 Task: AssignMailaustrali7@gmail.com as Assignee of Child Issue ChildIssue0000000106 of Issue Issue0000000053 in Backlog  in Scrum Project Project0000000011 in Jira. AssignMailaustrali7@gmail.com as Assignee of Child Issue ChildIssue0000000107 of Issue Issue0000000054 in Backlog  in Scrum Project Project0000000011 in Jira. AssignMailaustrali7@gmail.com as Assignee of Child Issue ChildIssue0000000108 of Issue Issue0000000054 in Backlog  in Scrum Project Project0000000011 in Jira. AssignMailaustrali7@gmail.com as Assignee of Child Issue ChildIssue0000000109 of Issue Issue0000000055 in Backlog  in Scrum Project Project0000000011 in Jira. AssignMailaustrali7@gmail.com as Assignee of Child Issue ChildIssue0000000110 of Issue Issue0000000055 in Backlog  in Scrum Project Project0000000011 in Jira
Action: Mouse moved to (458, 564)
Screenshot: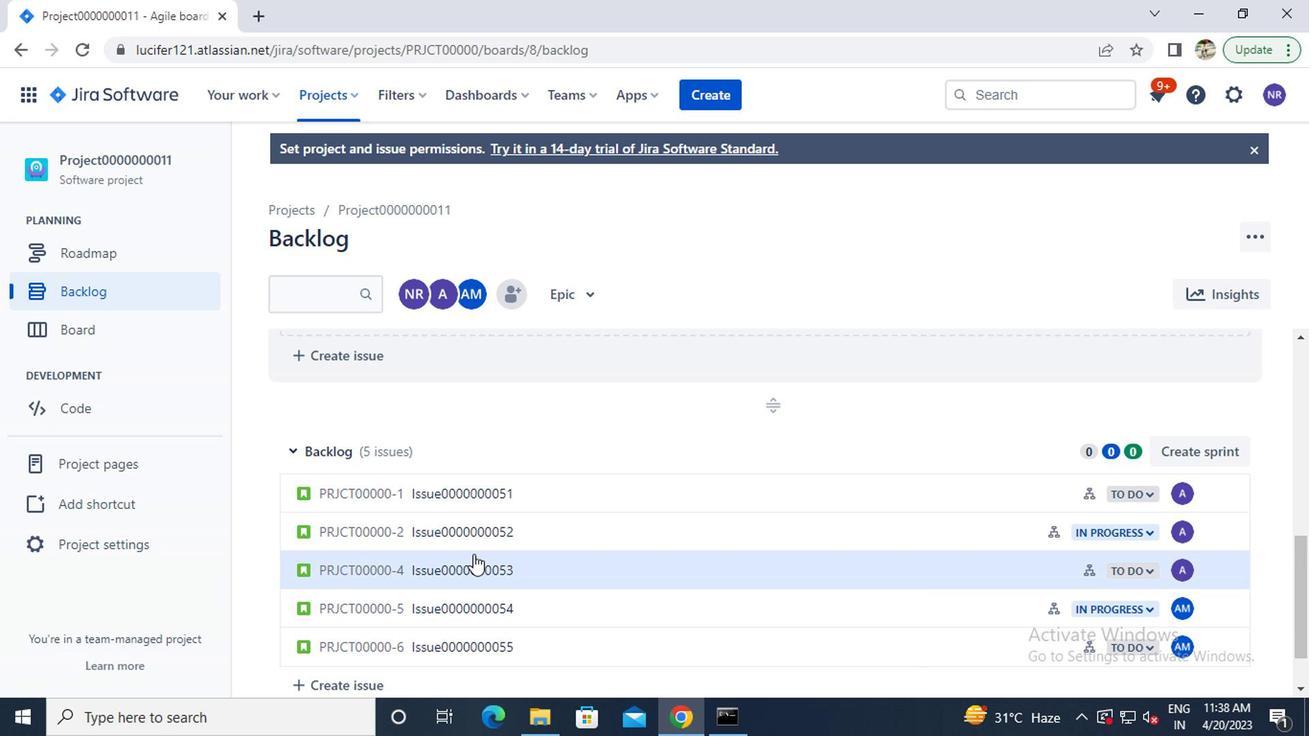 
Action: Mouse pressed left at (458, 564)
Screenshot: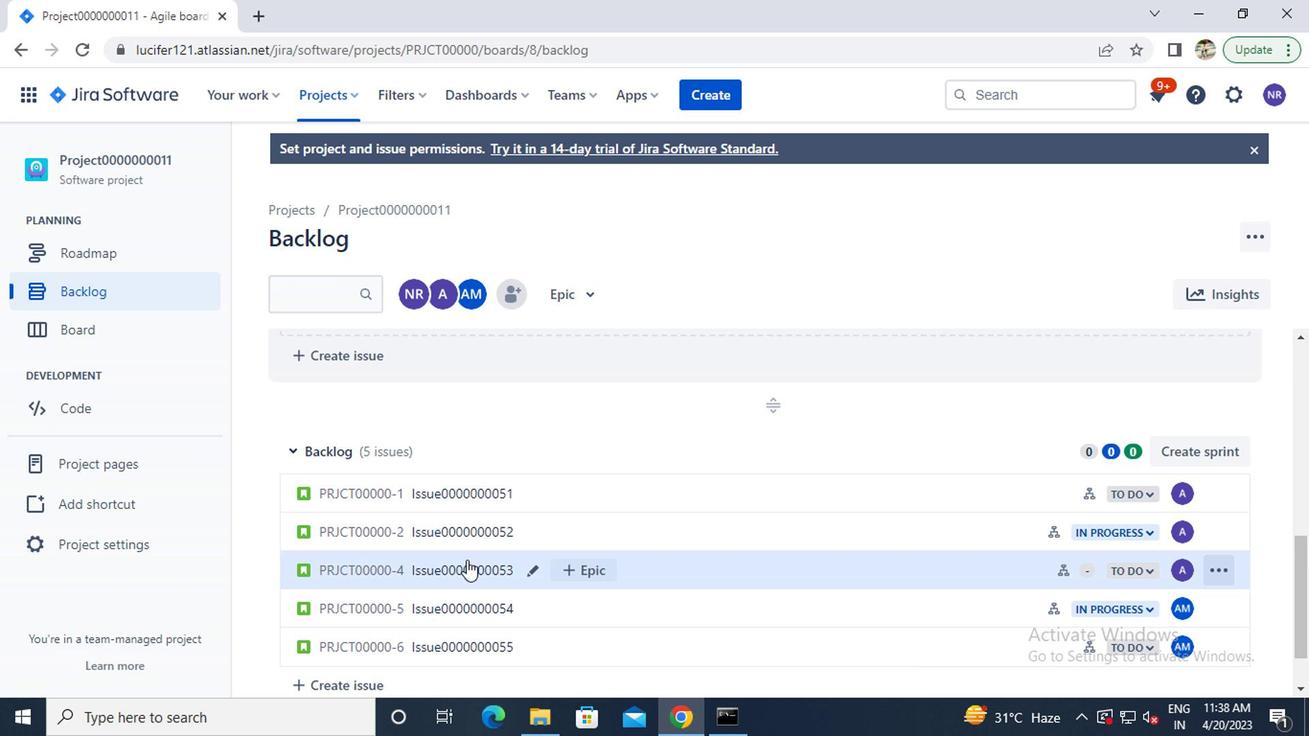 
Action: Mouse moved to (1050, 554)
Screenshot: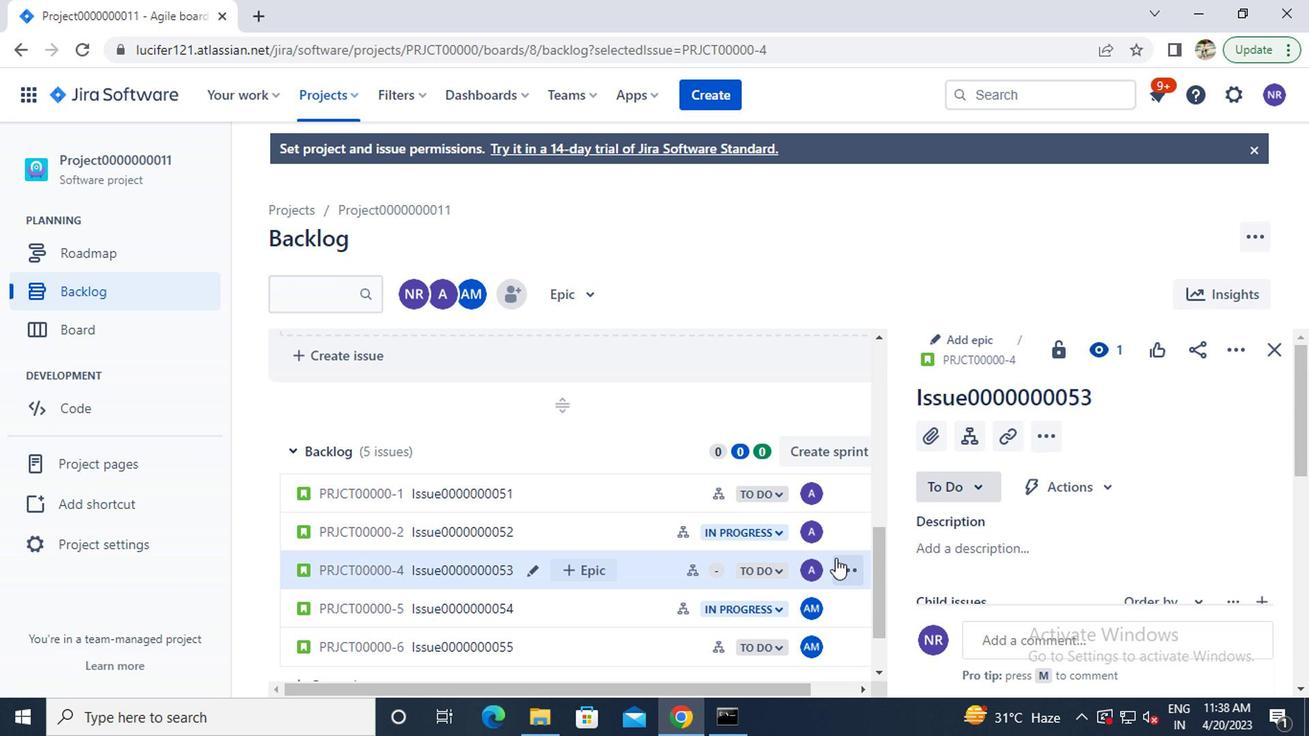 
Action: Mouse scrolled (1050, 553) with delta (0, 0)
Screenshot: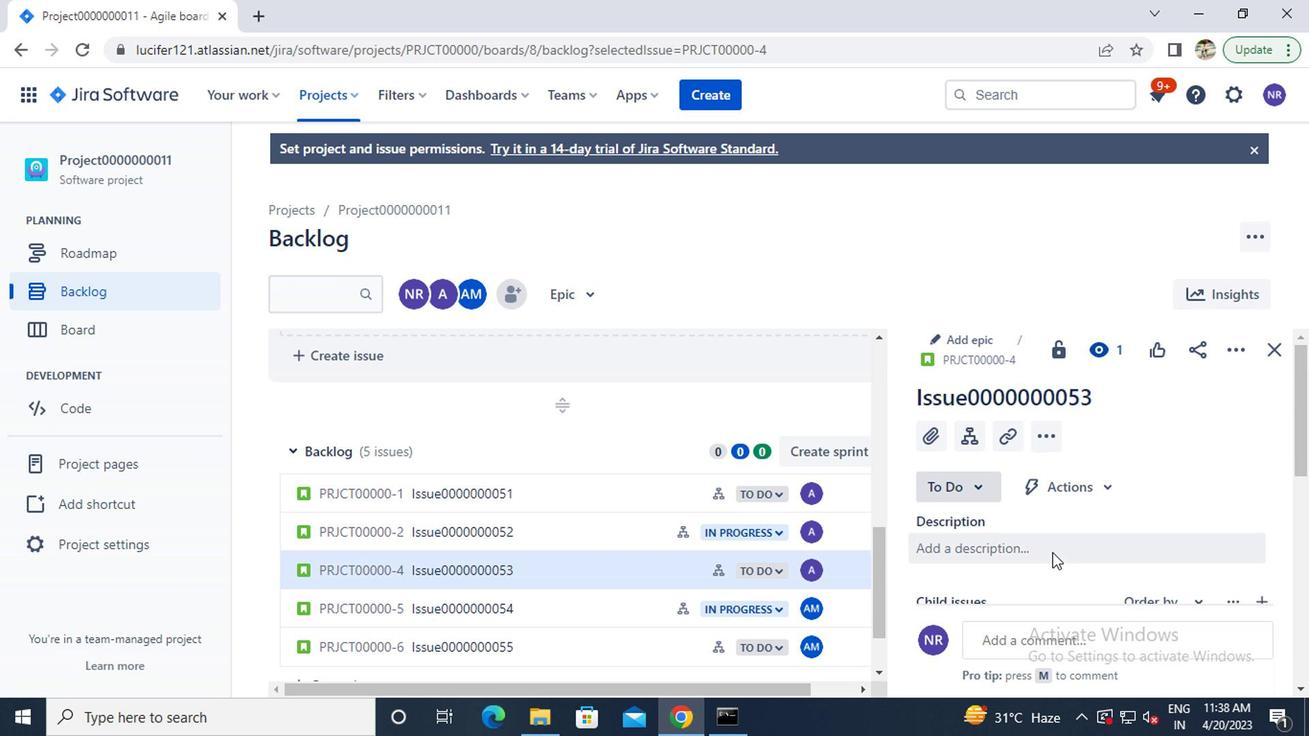 
Action: Mouse moved to (1086, 542)
Screenshot: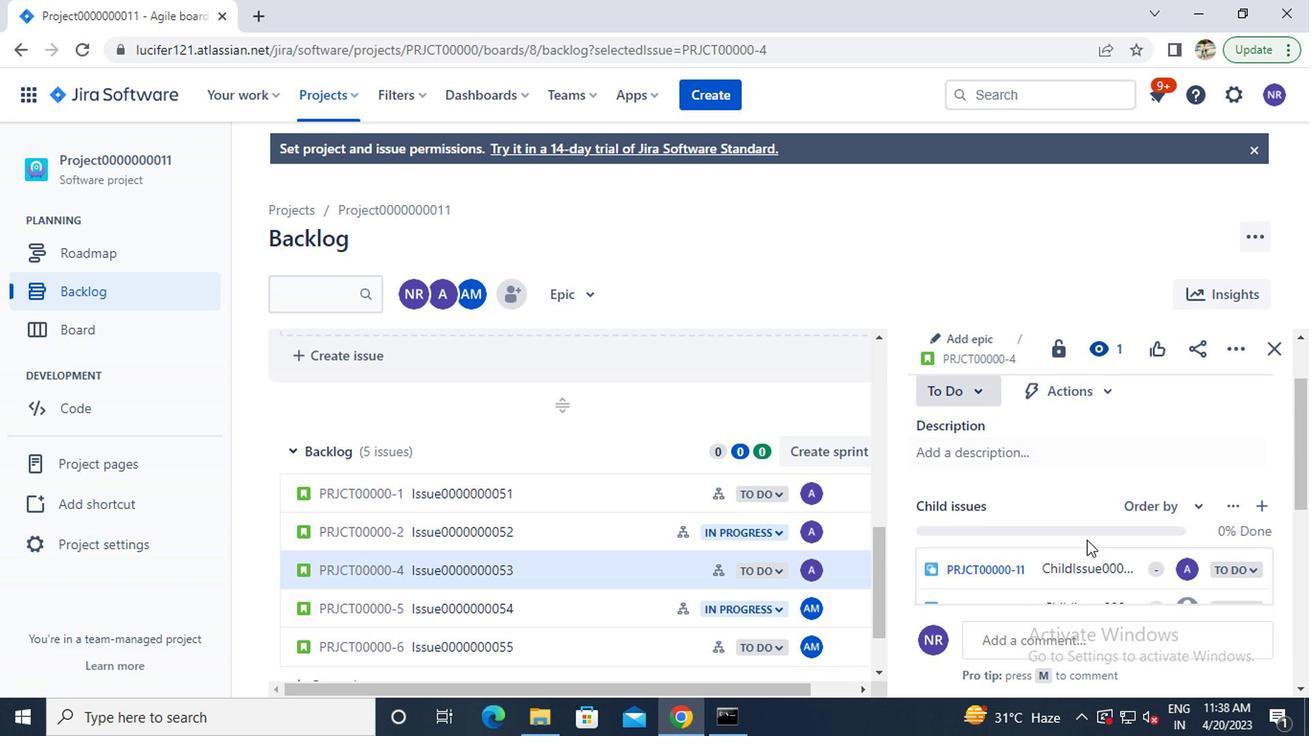 
Action: Mouse scrolled (1086, 541) with delta (0, 0)
Screenshot: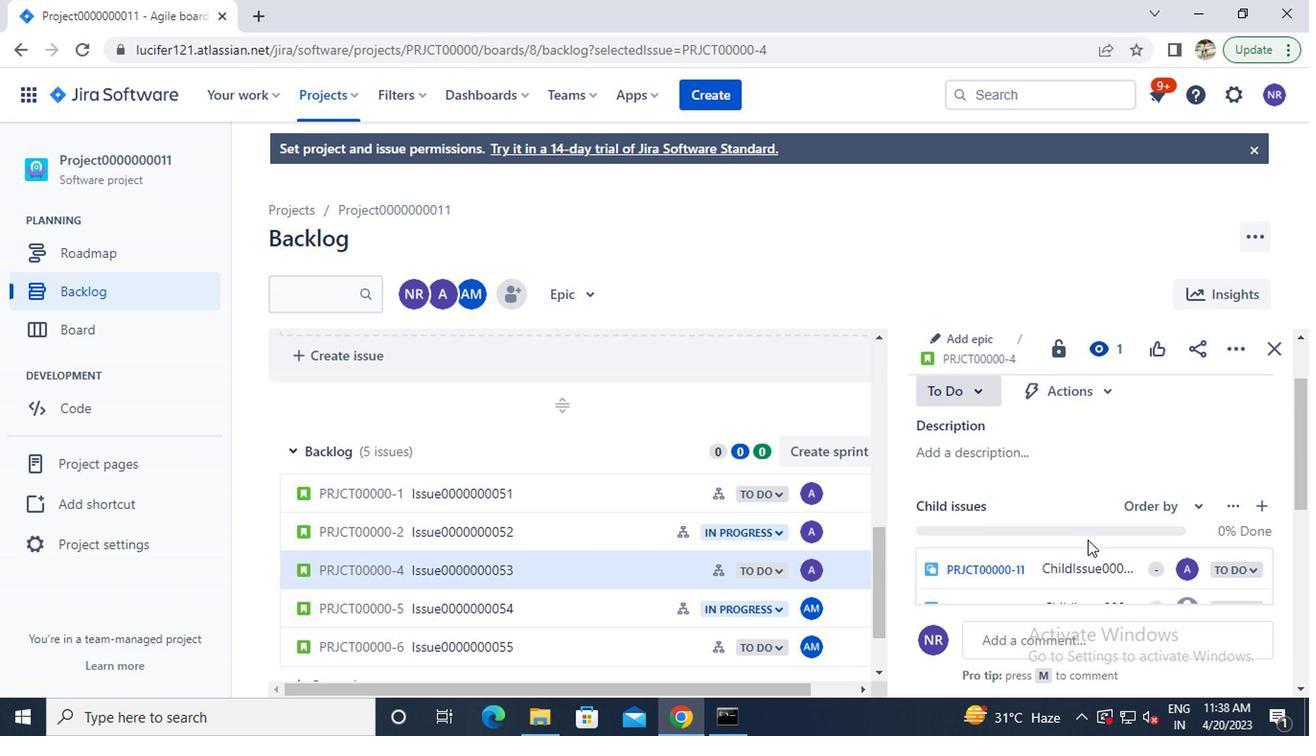 
Action: Mouse moved to (1180, 512)
Screenshot: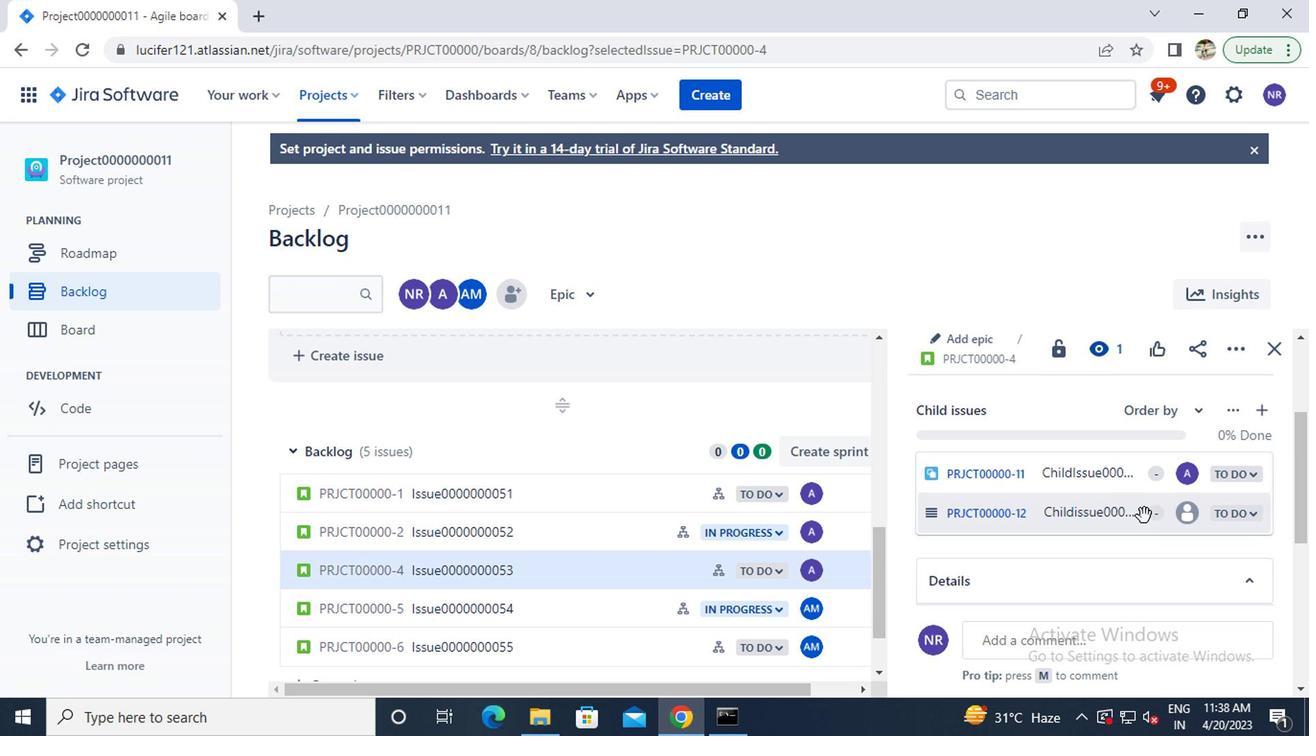 
Action: Mouse pressed left at (1180, 512)
Screenshot: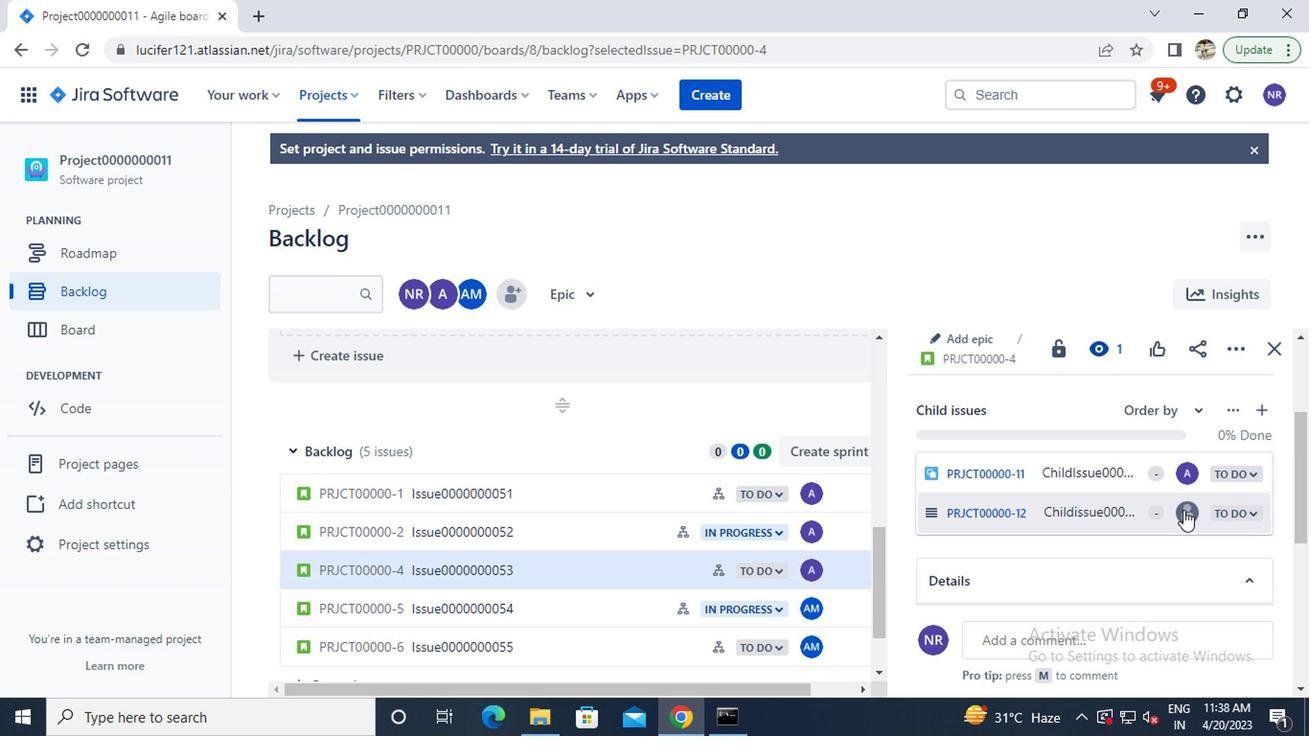 
Action: Key pressed ma
Screenshot: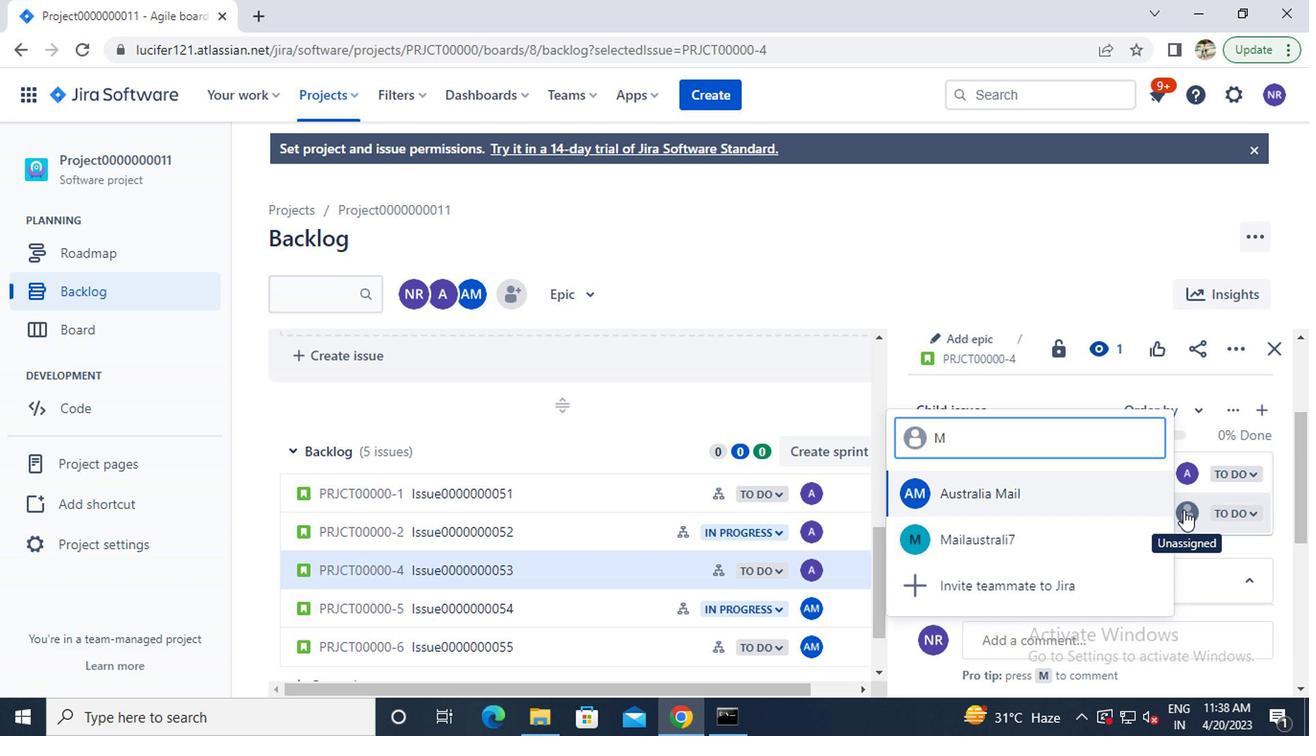 
Action: Mouse moved to (989, 500)
Screenshot: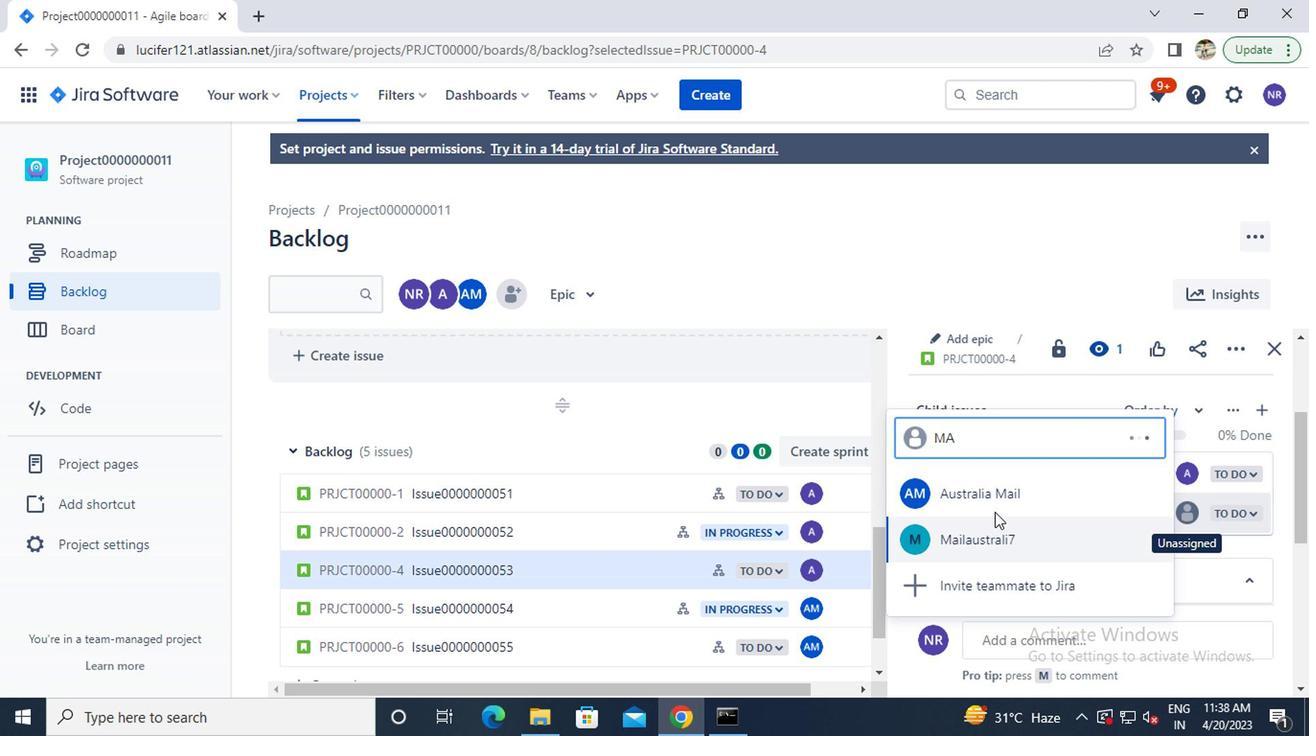 
Action: Mouse pressed left at (989, 500)
Screenshot: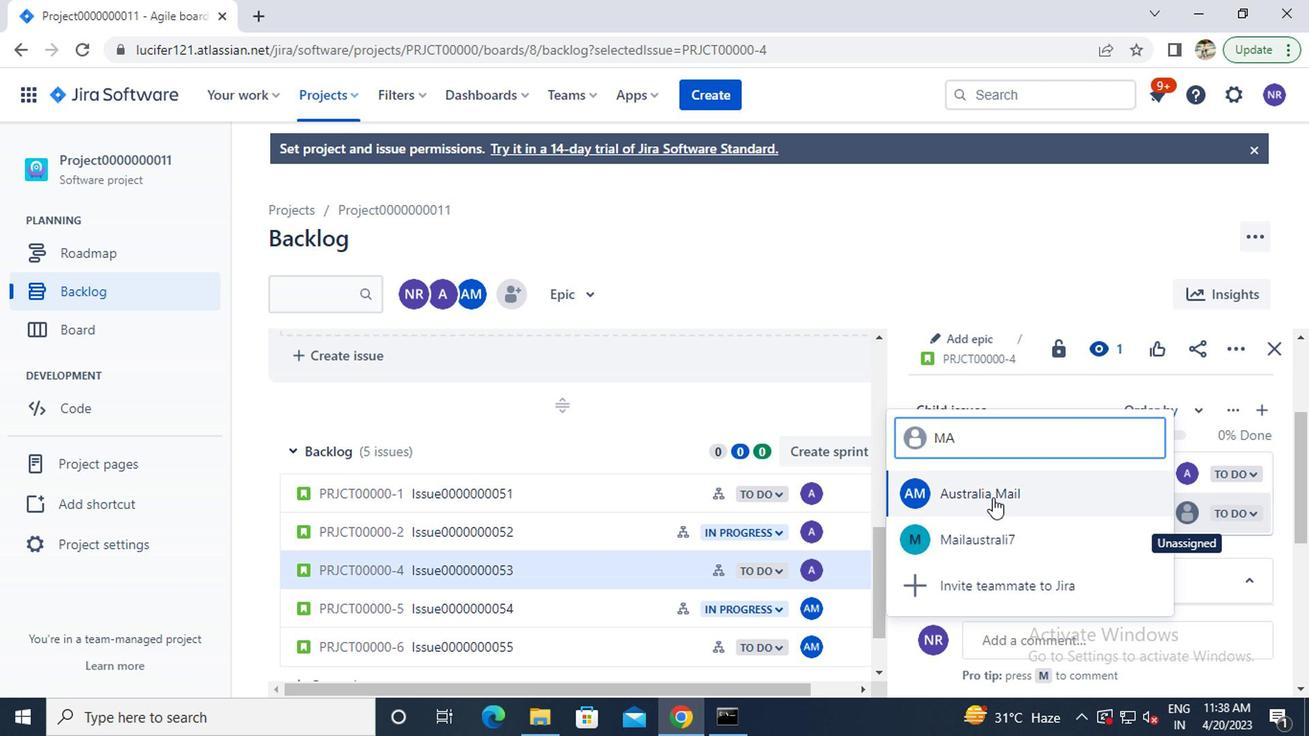 
Action: Mouse moved to (468, 600)
Screenshot: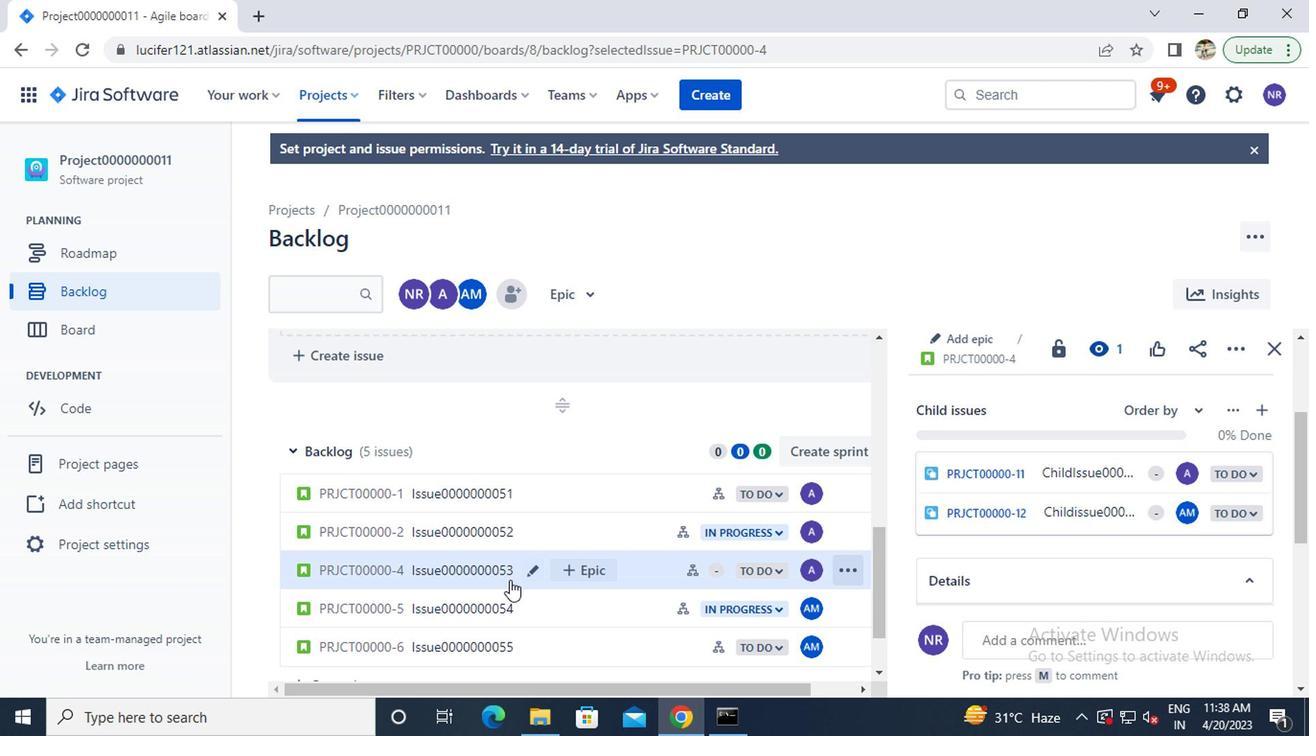 
Action: Mouse pressed left at (468, 600)
Screenshot: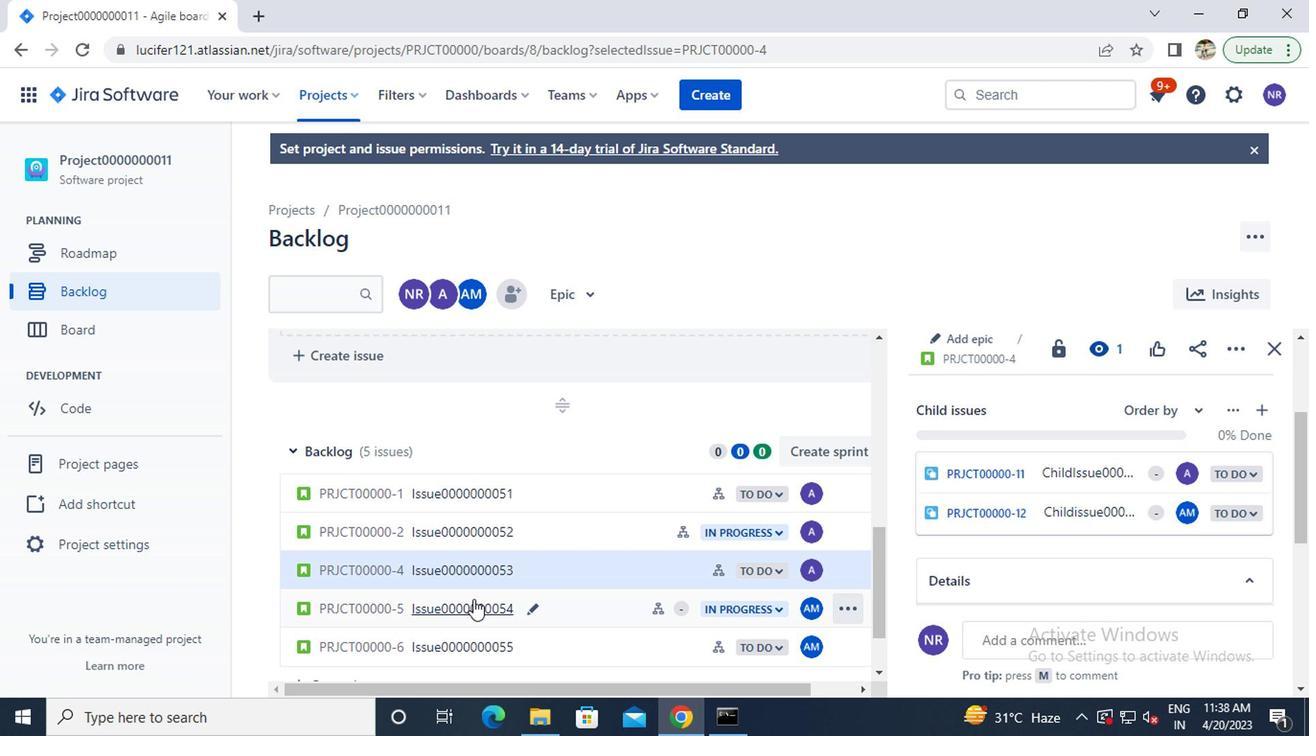 
Action: Mouse moved to (1067, 561)
Screenshot: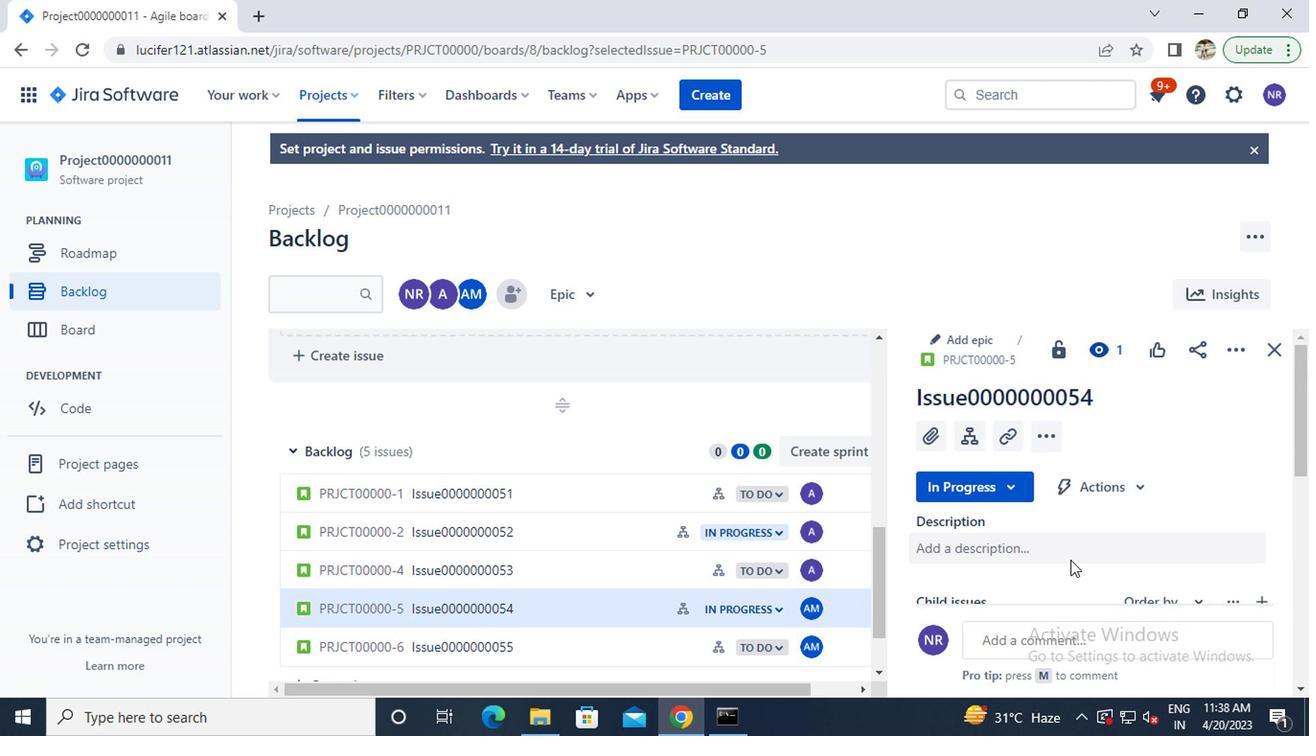 
Action: Mouse scrolled (1067, 561) with delta (0, 0)
Screenshot: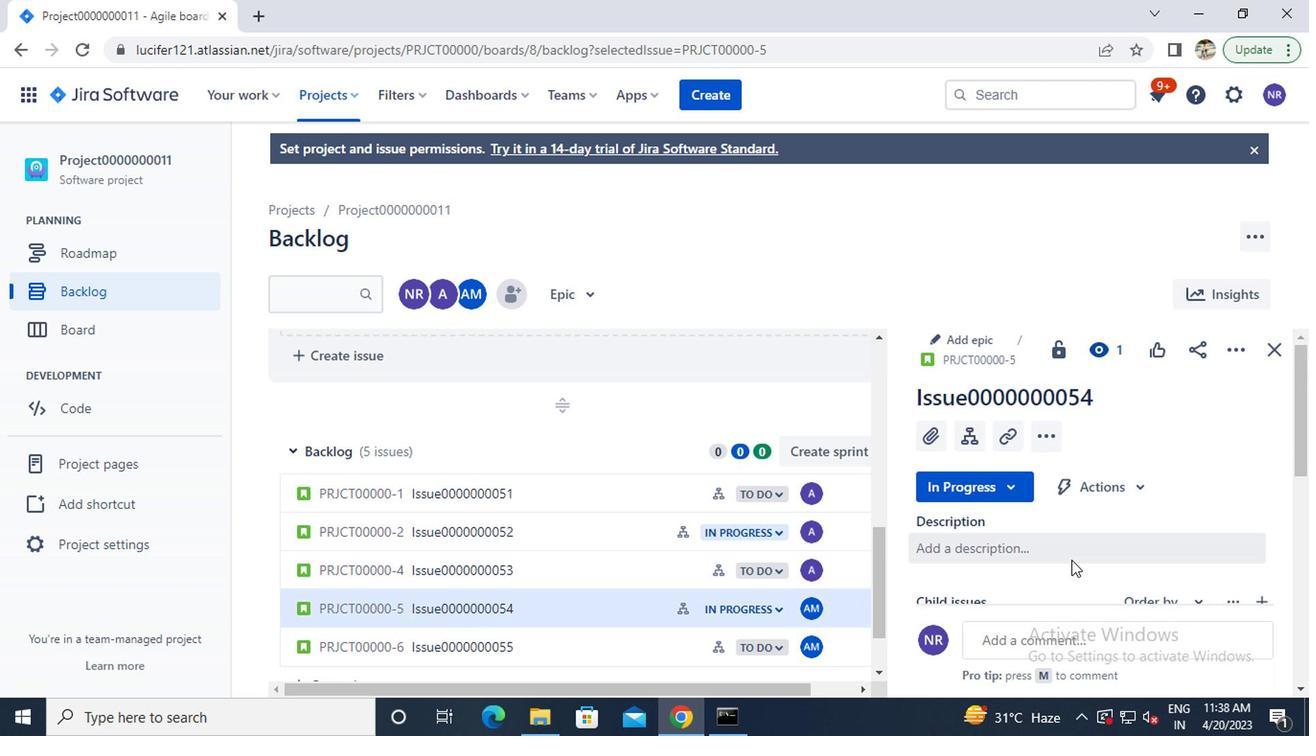 
Action: Mouse moved to (1067, 561)
Screenshot: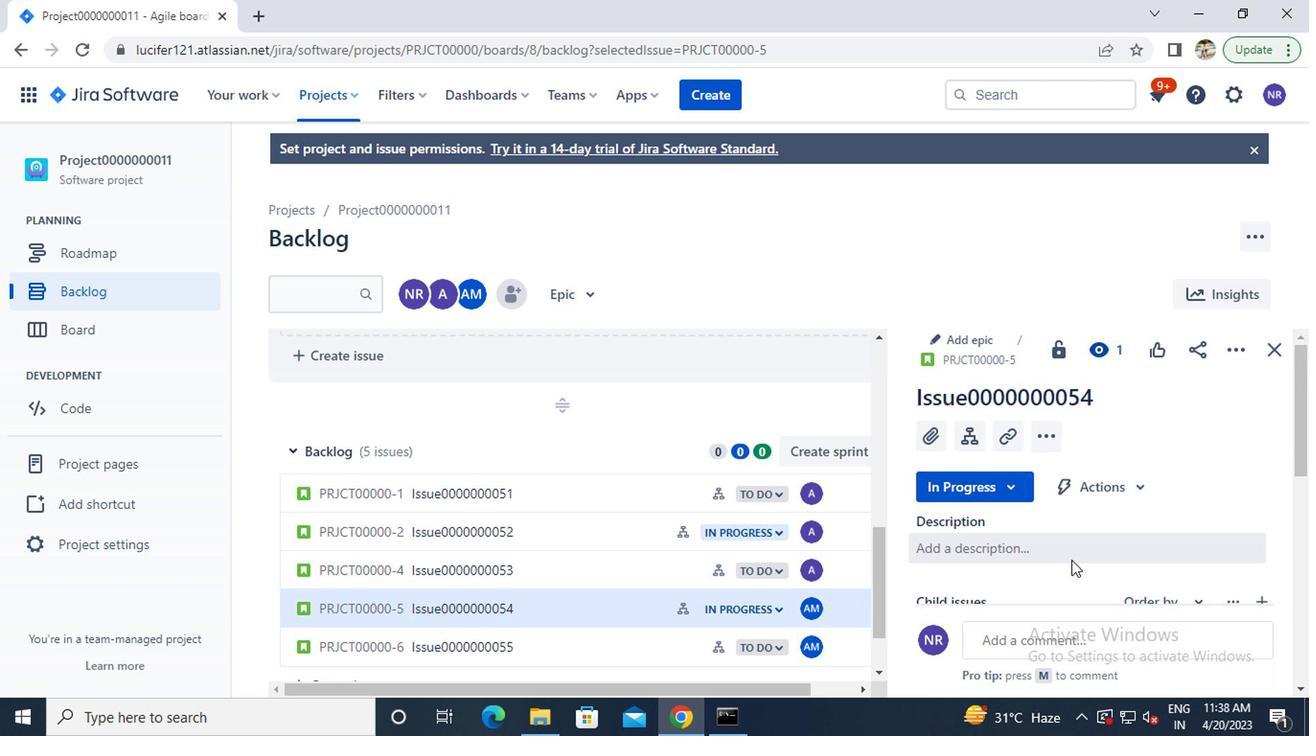 
Action: Mouse scrolled (1067, 561) with delta (0, 0)
Screenshot: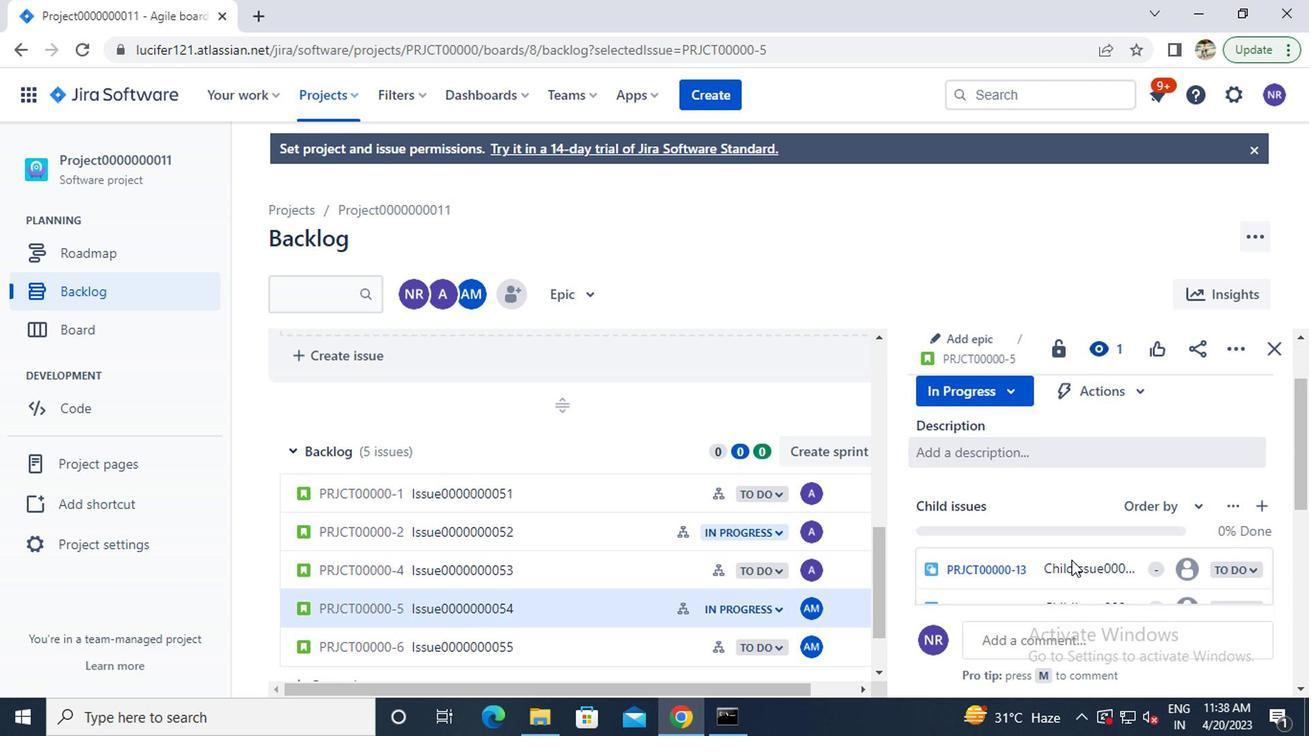 
Action: Mouse moved to (1189, 479)
Screenshot: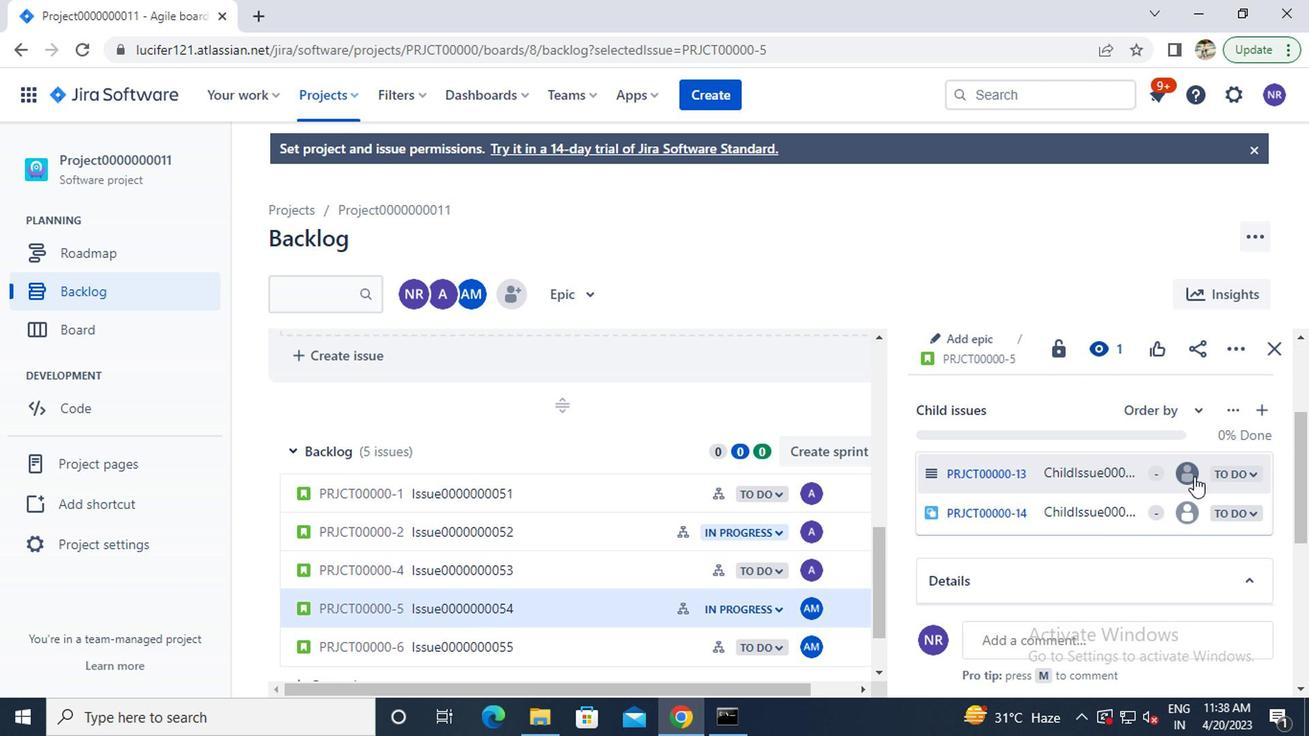 
Action: Mouse pressed left at (1189, 479)
Screenshot: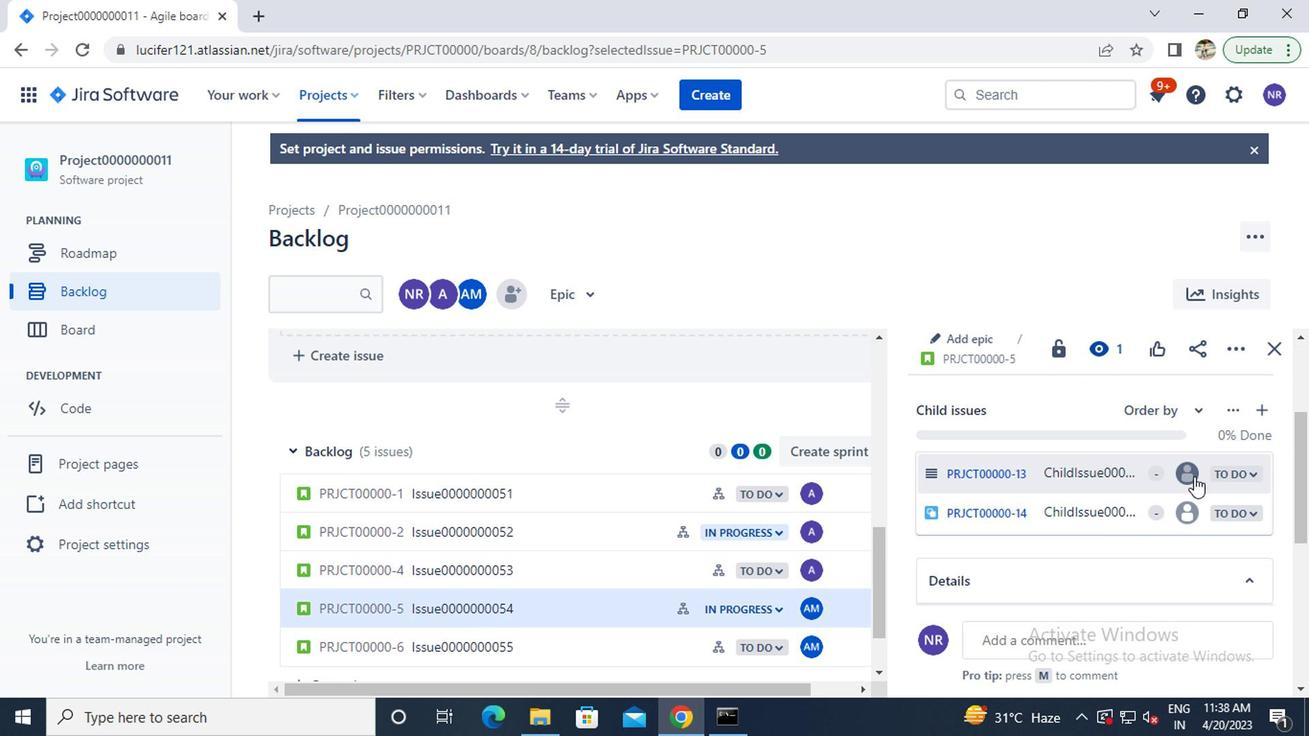 
Action: Mouse moved to (1019, 505)
Screenshot: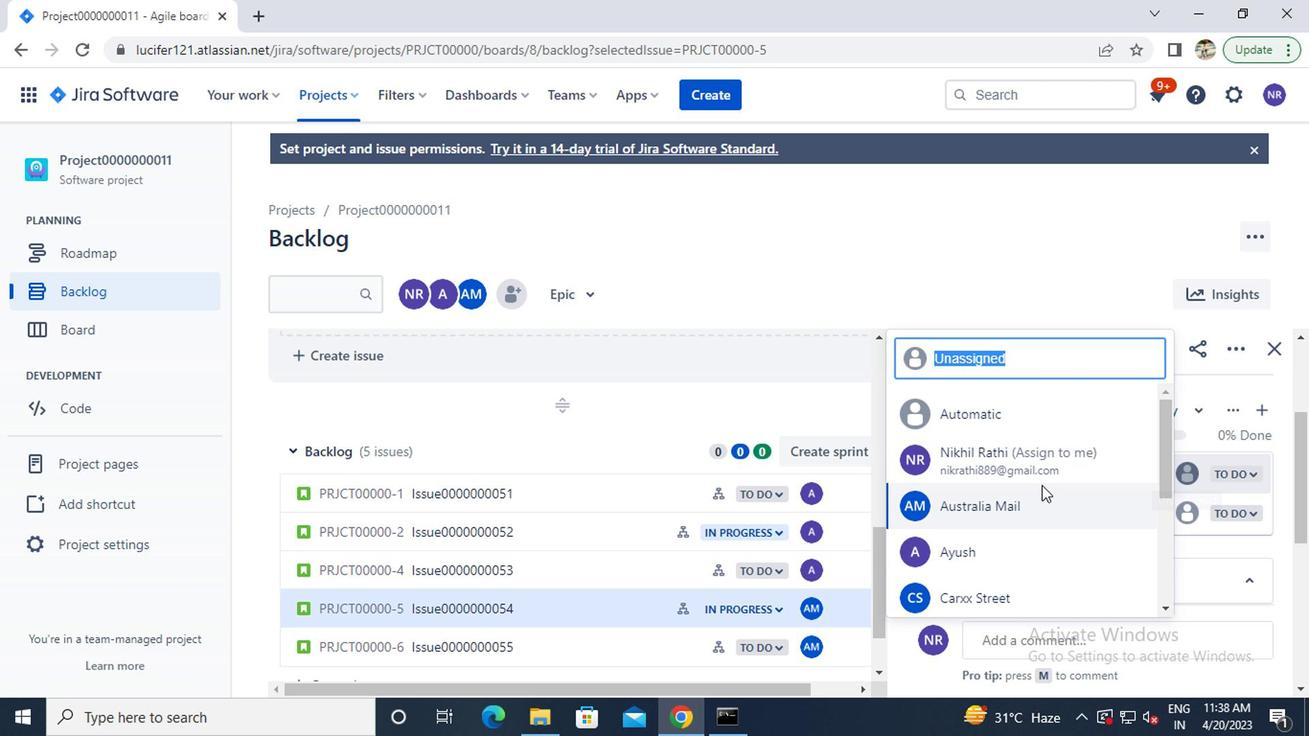 
Action: Mouse pressed left at (1019, 505)
Screenshot: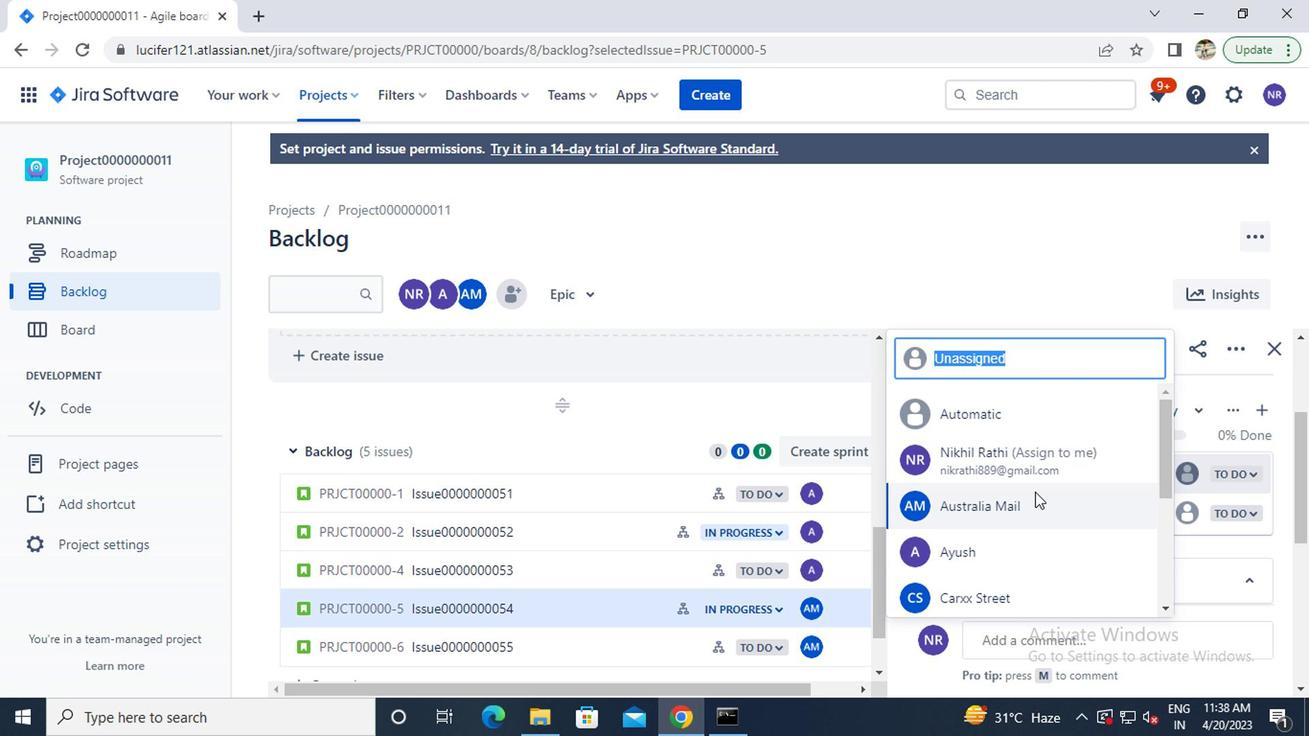 
Action: Mouse moved to (1187, 512)
Screenshot: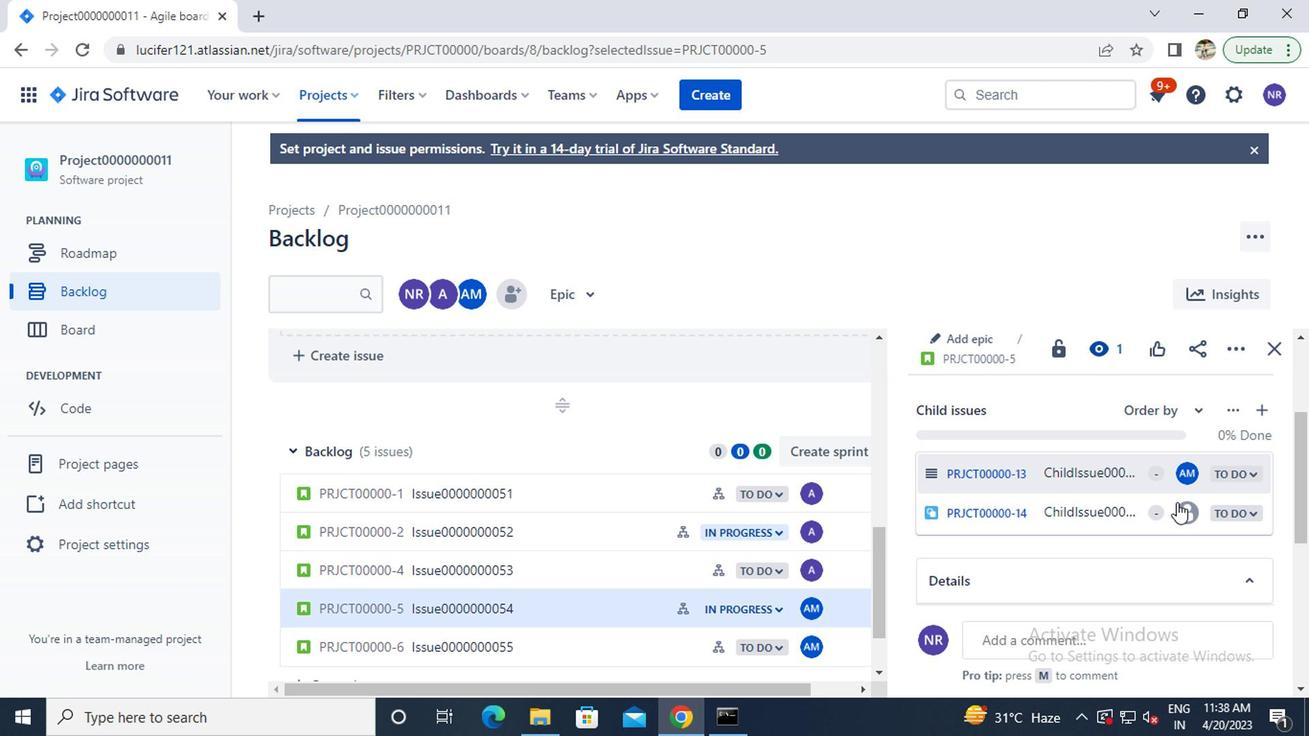 
Action: Mouse pressed left at (1187, 512)
Screenshot: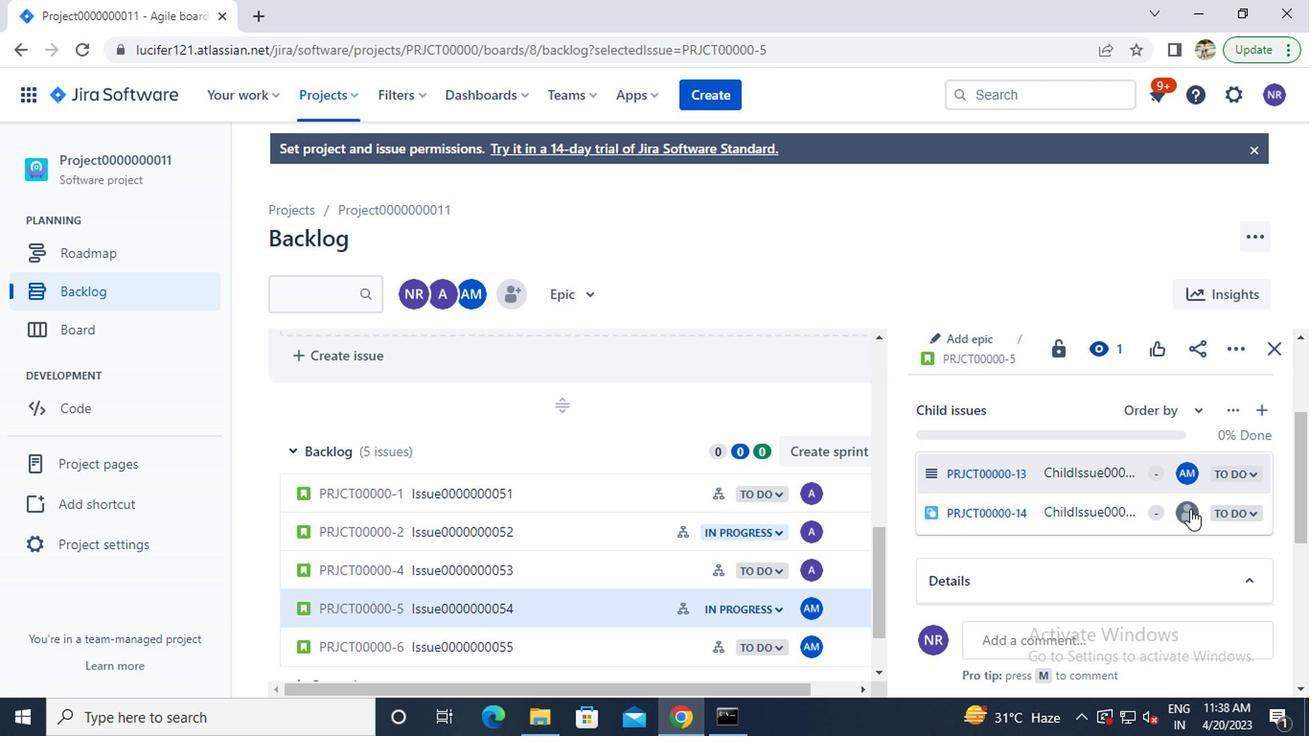 
Action: Mouse moved to (1043, 540)
Screenshot: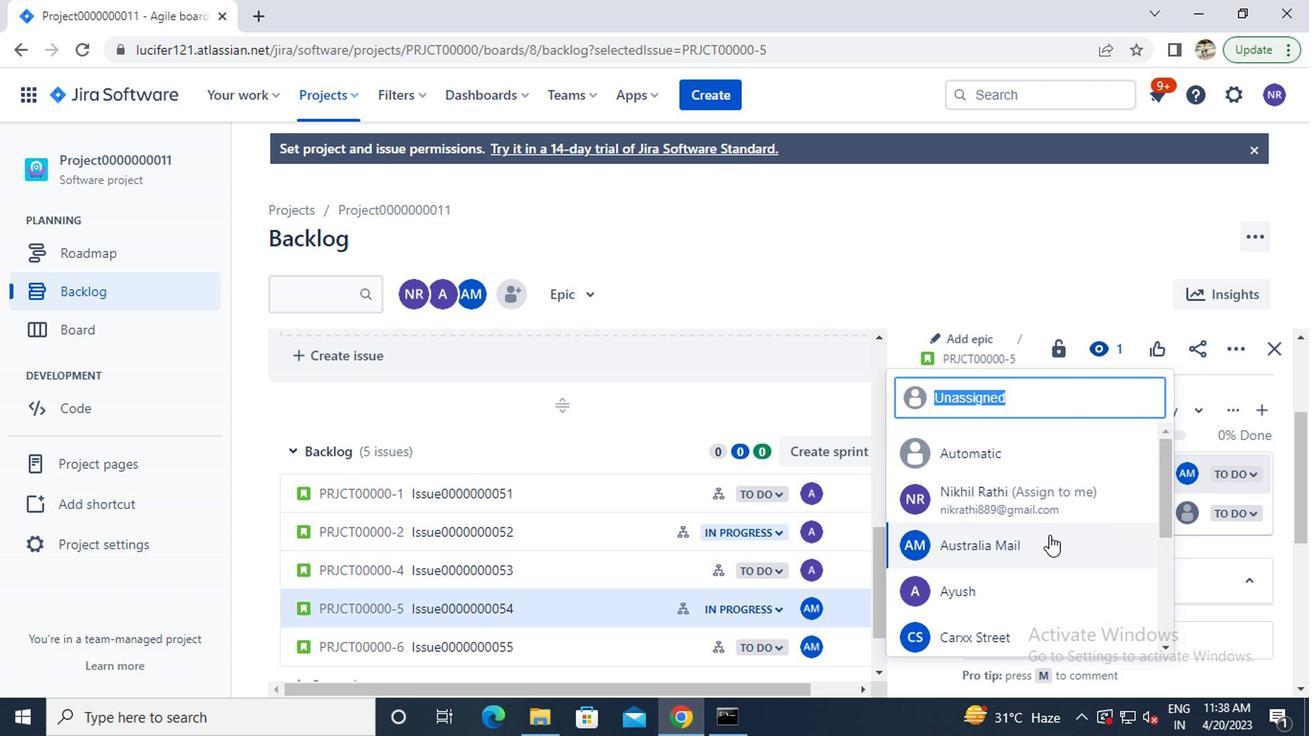 
Action: Mouse pressed left at (1043, 540)
Screenshot: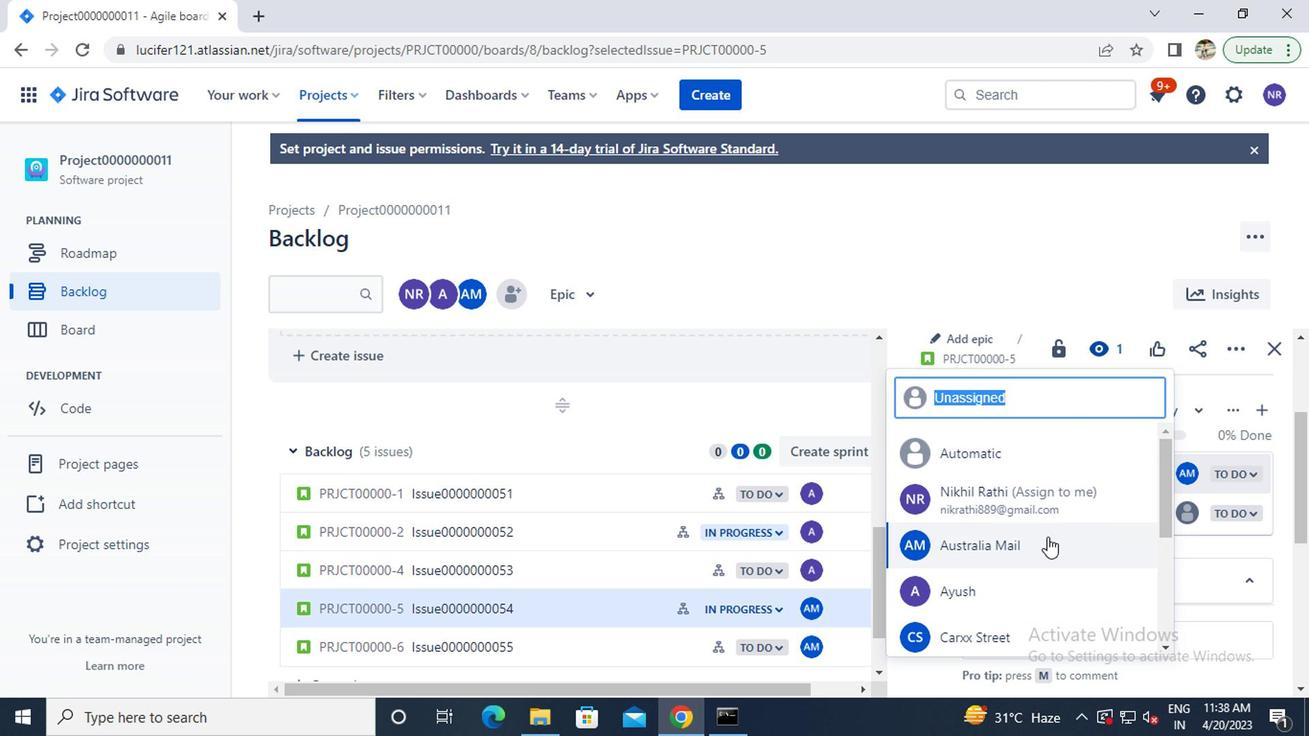 
Action: Mouse moved to (456, 653)
Screenshot: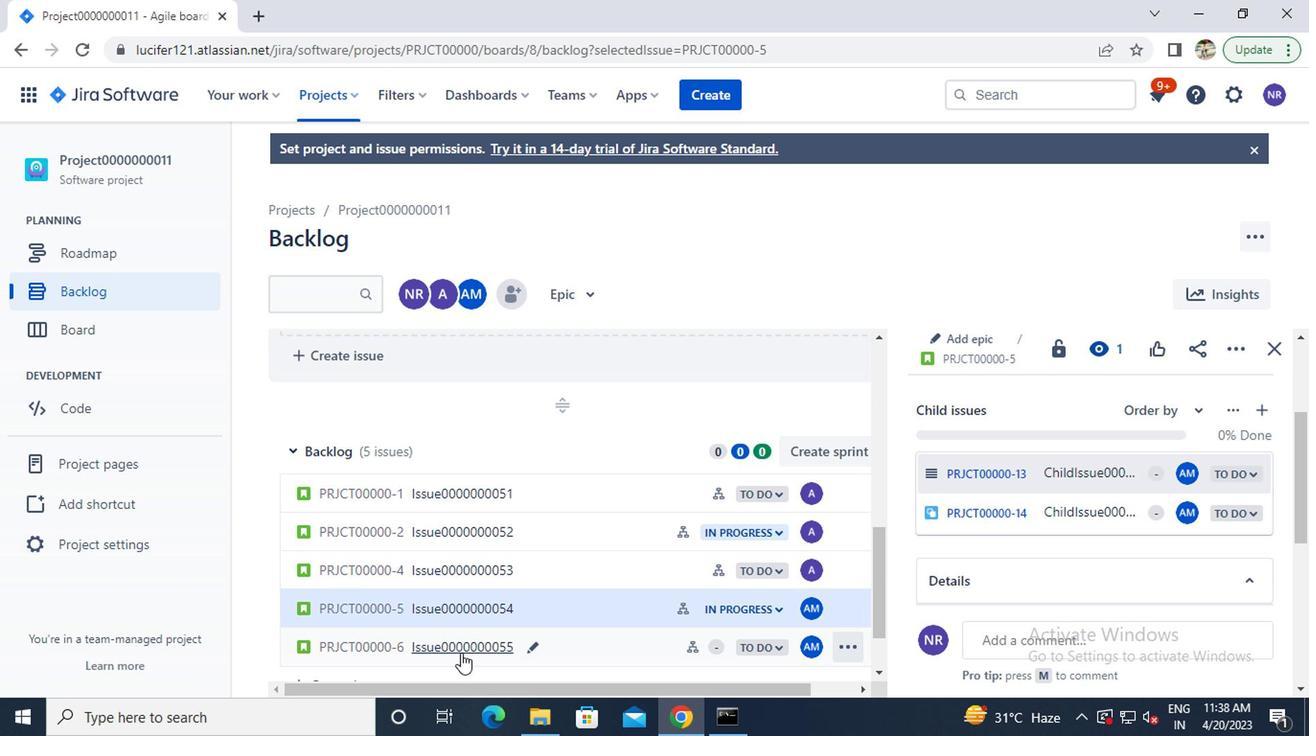 
Action: Mouse pressed left at (456, 653)
Screenshot: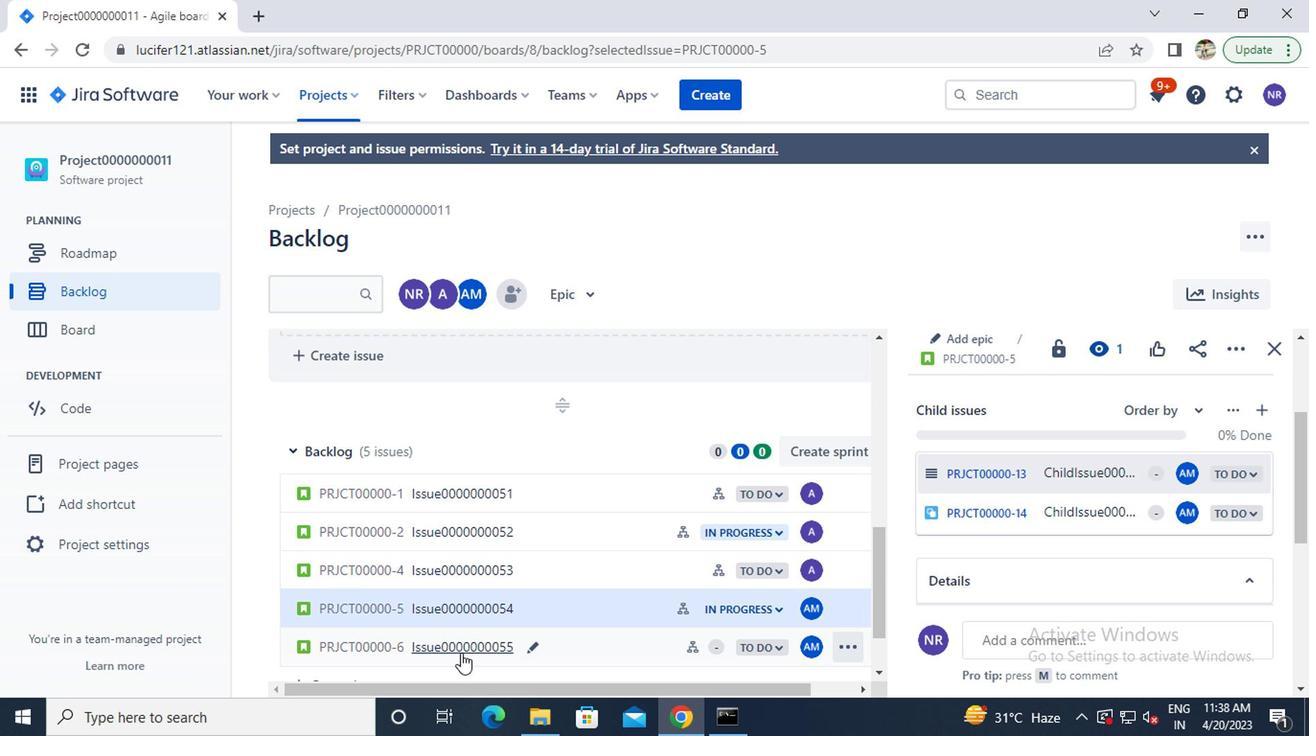 
Action: Mouse moved to (1128, 522)
Screenshot: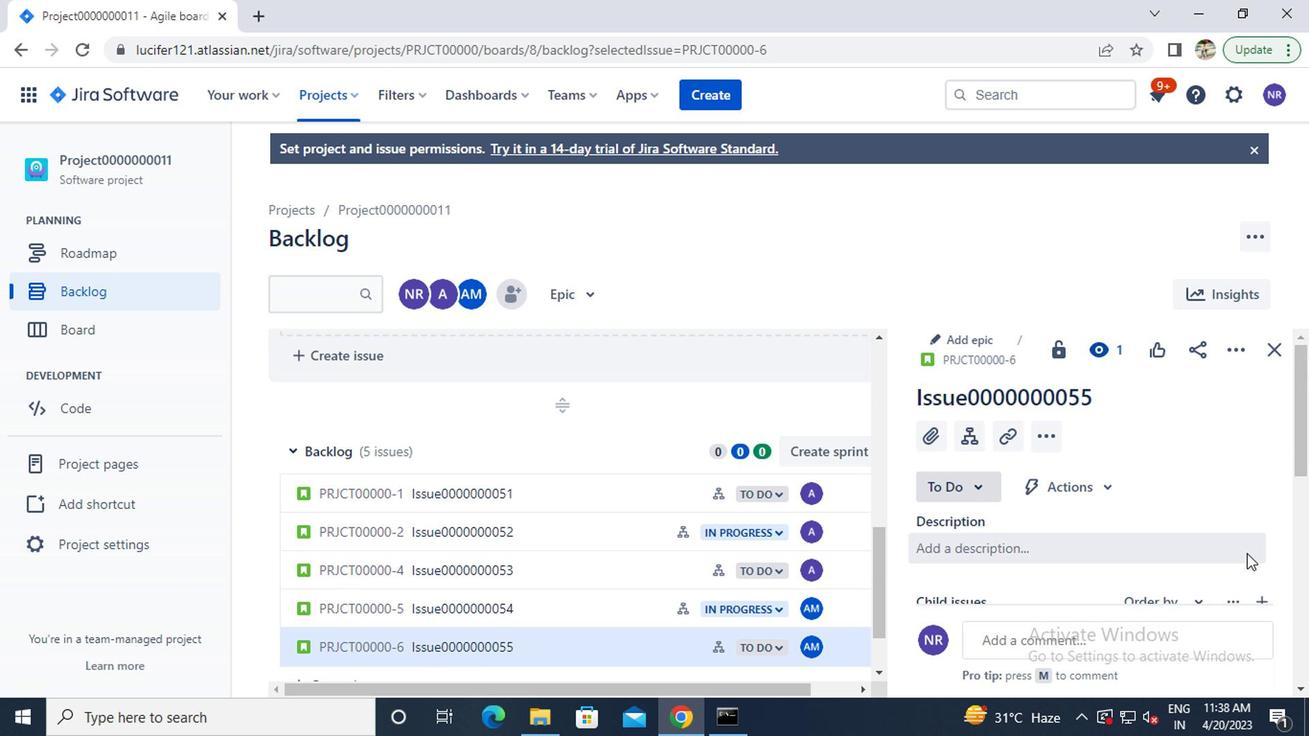 
Action: Mouse scrolled (1128, 522) with delta (0, 0)
Screenshot: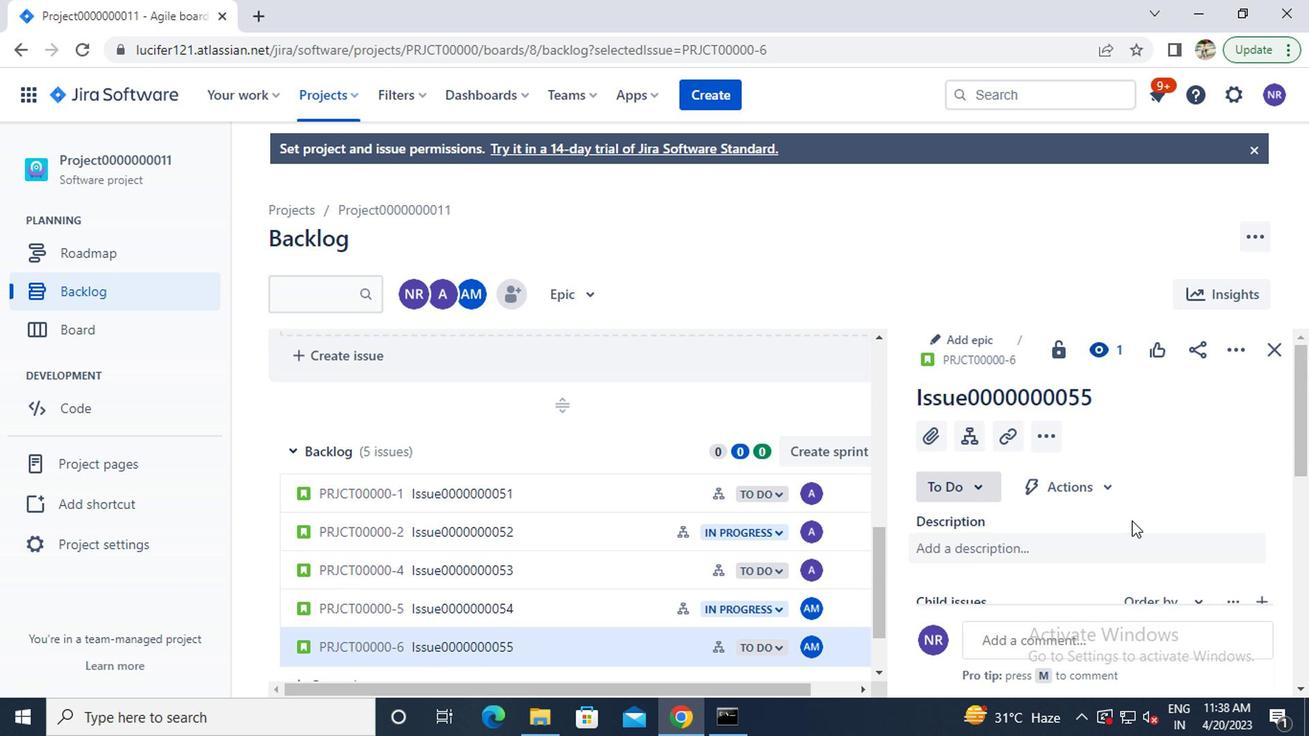 
Action: Mouse scrolled (1128, 522) with delta (0, 0)
Screenshot: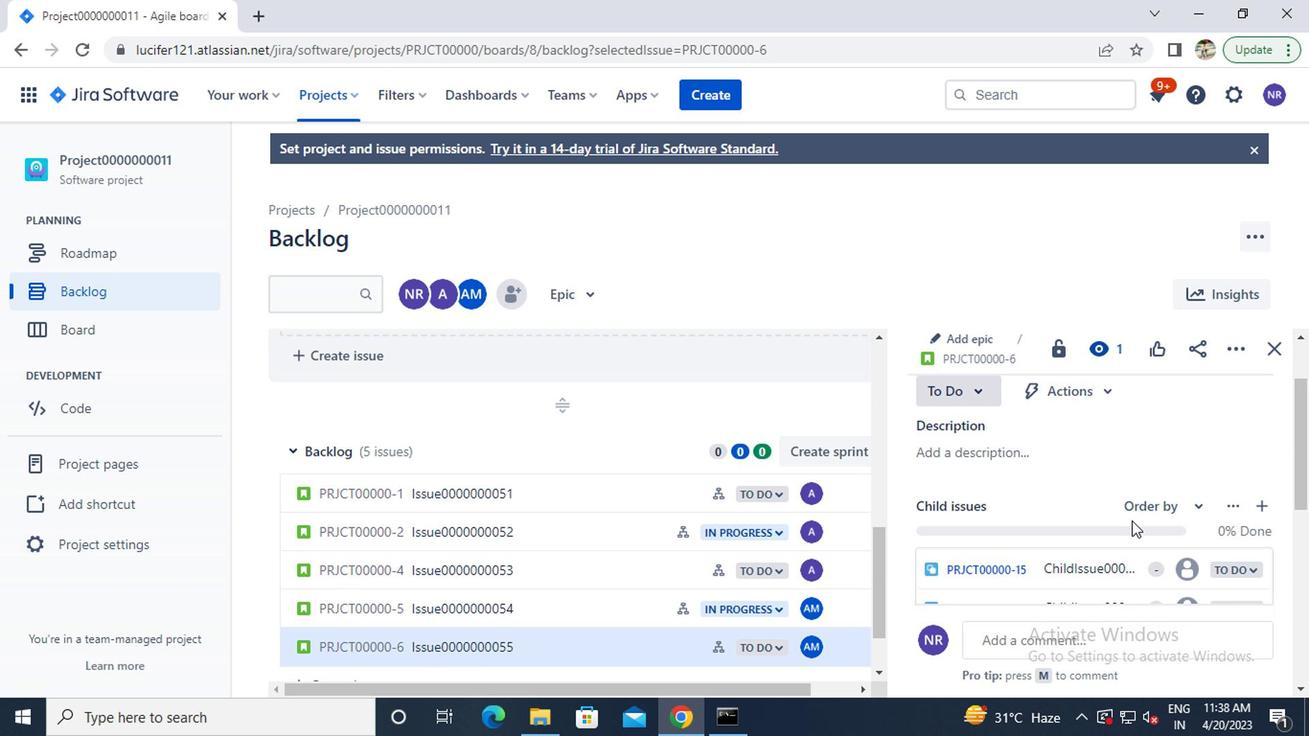 
Action: Mouse moved to (1185, 483)
Screenshot: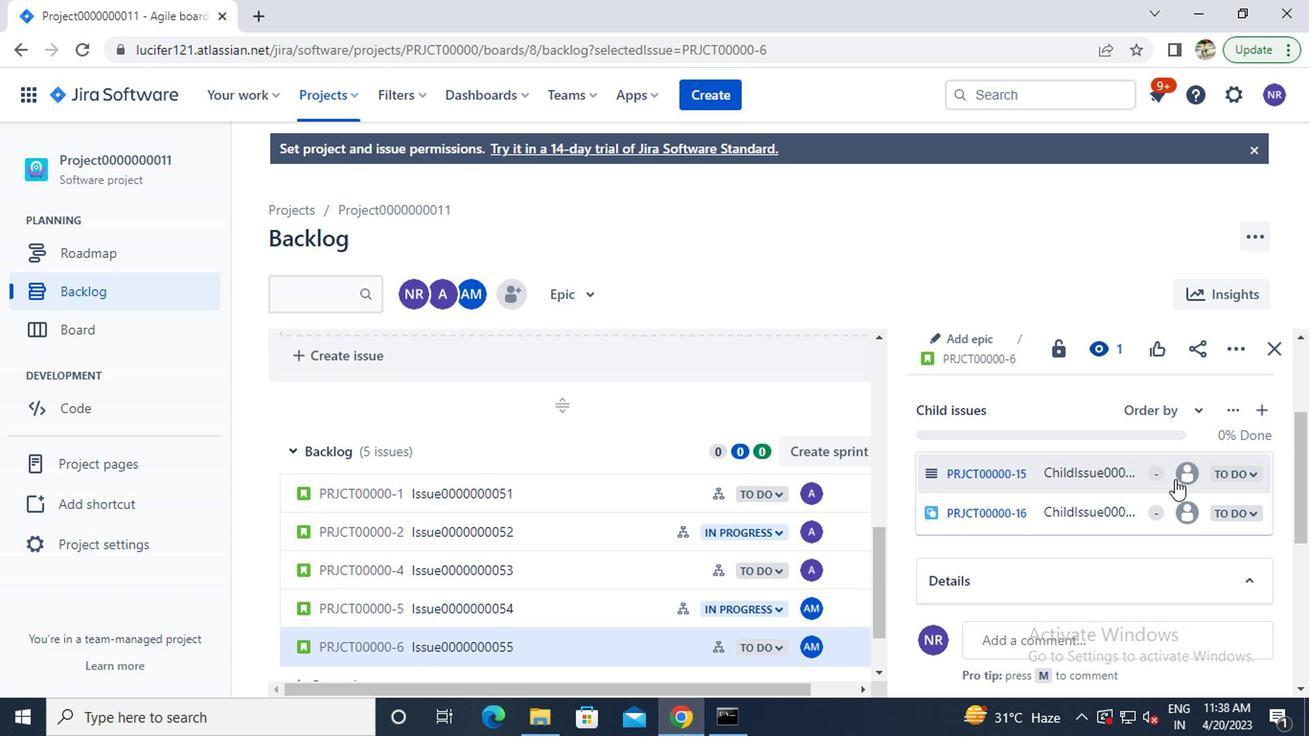 
Action: Mouse pressed left at (1185, 483)
Screenshot: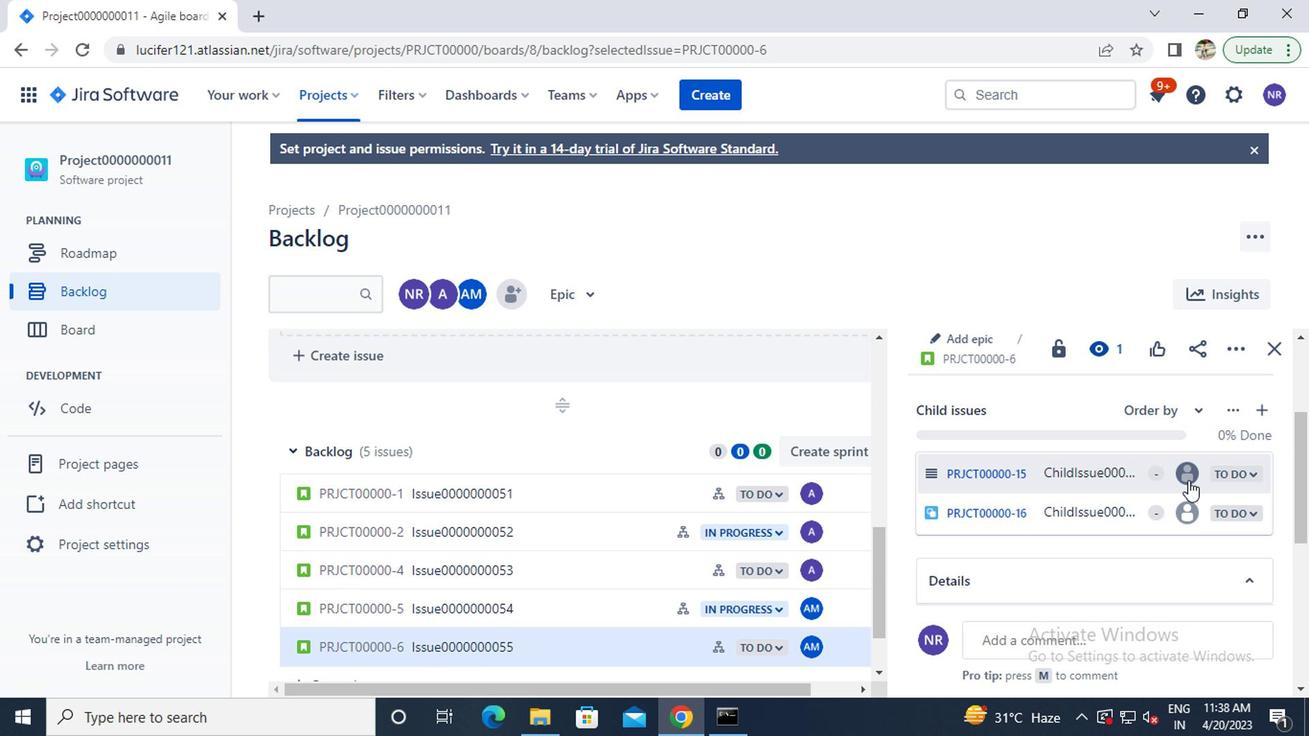 
Action: Mouse moved to (1043, 503)
Screenshot: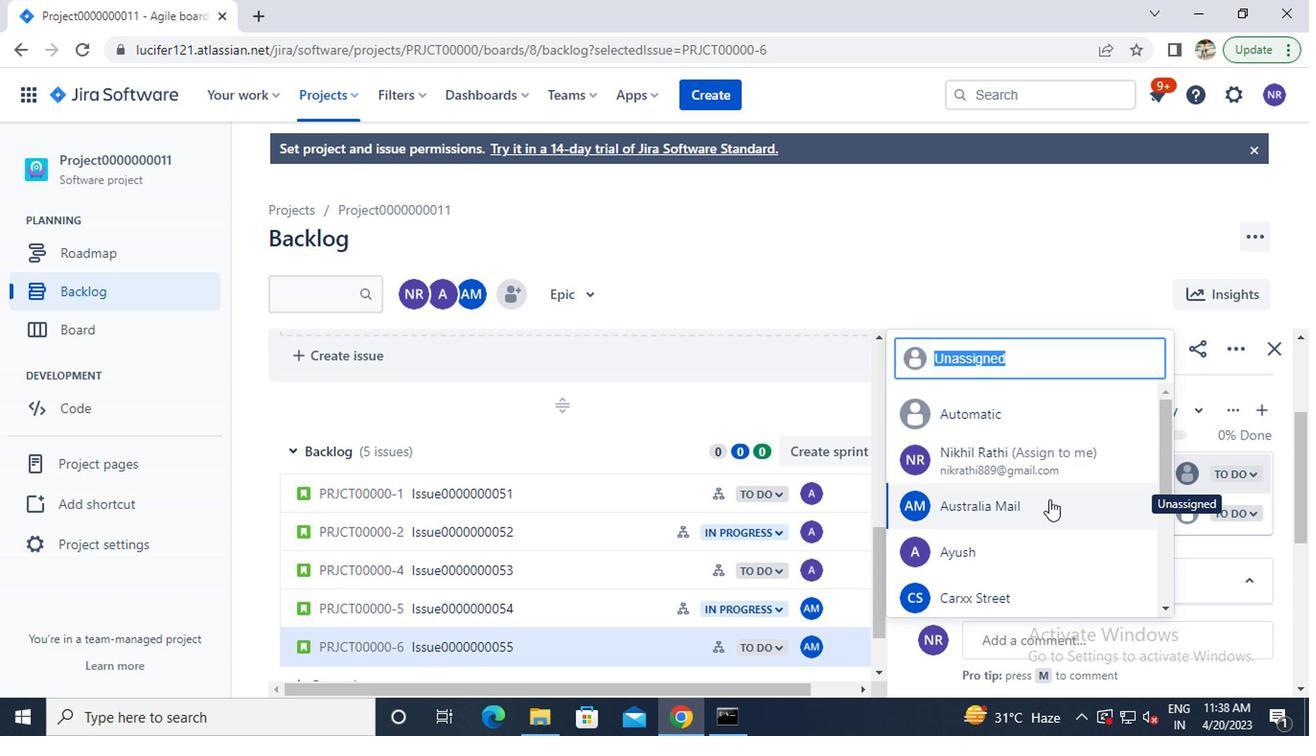 
Action: Mouse pressed left at (1043, 503)
Screenshot: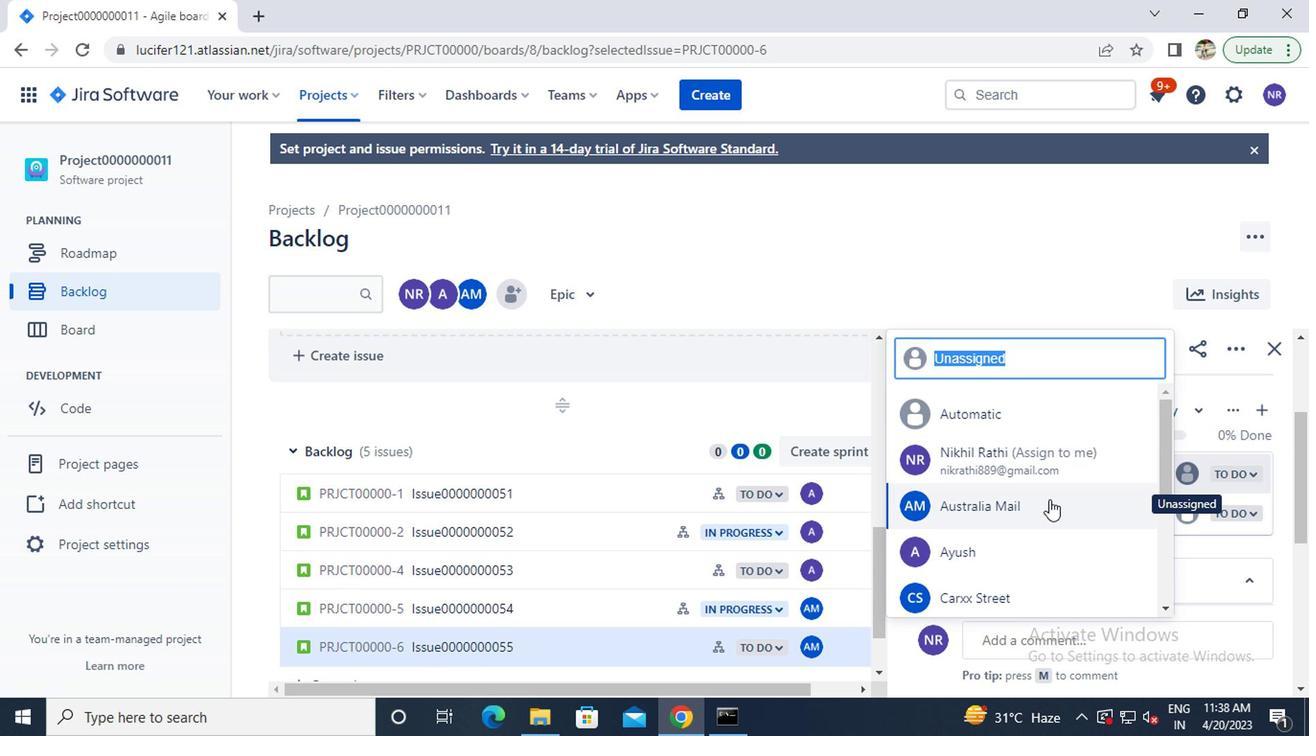 
Action: Mouse moved to (1180, 516)
Screenshot: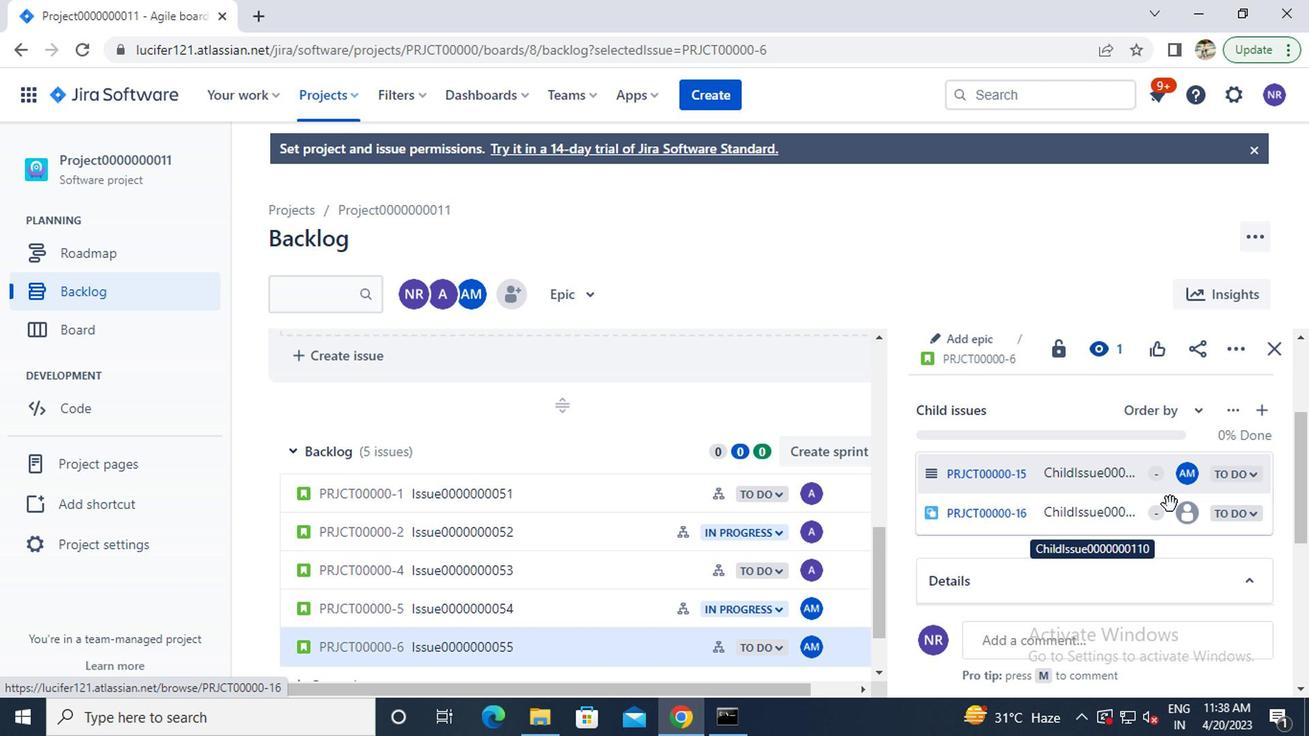 
Action: Mouse pressed left at (1180, 516)
Screenshot: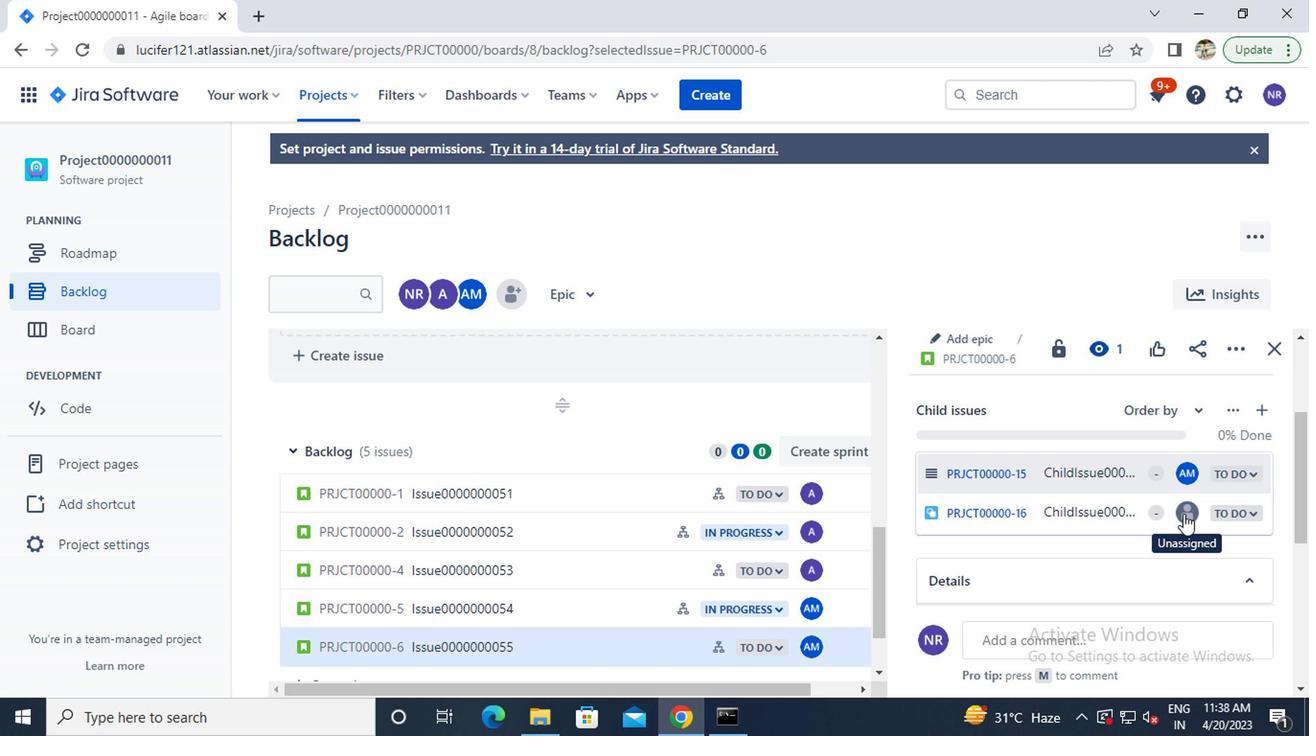 
Action: Mouse moved to (1024, 542)
Screenshot: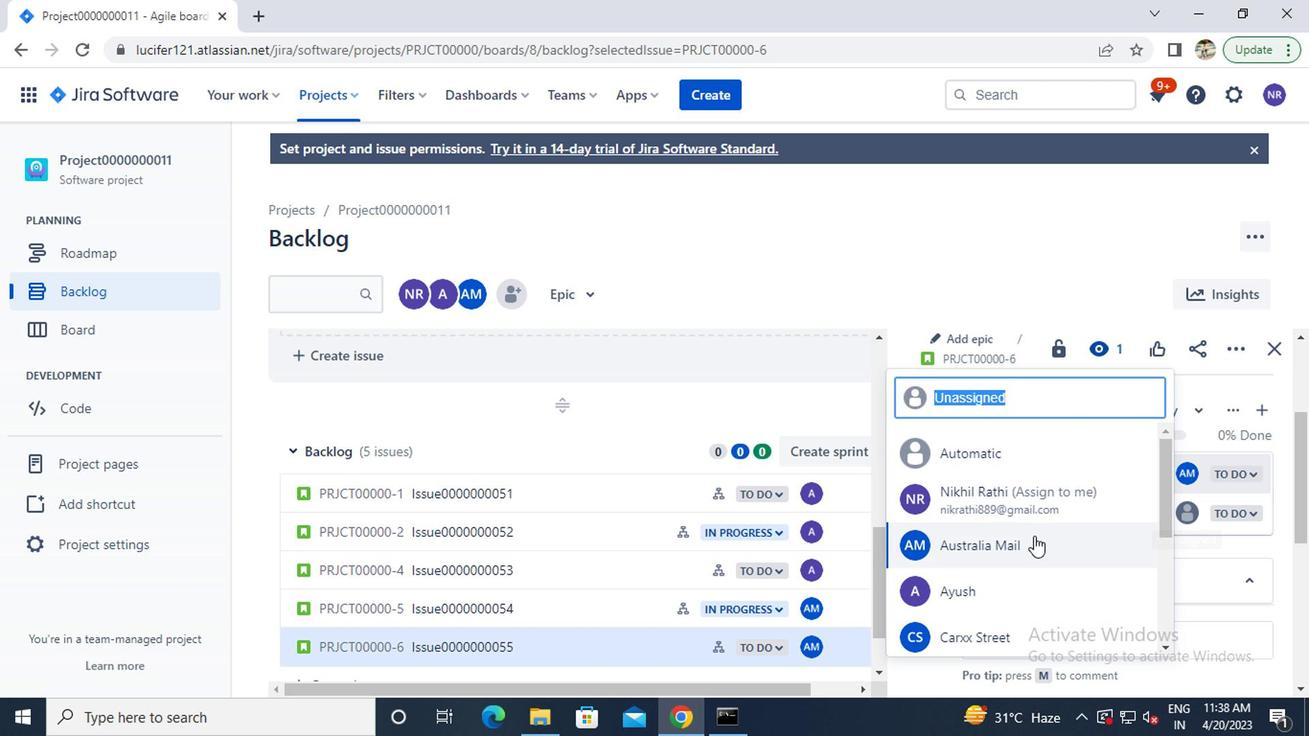 
Action: Mouse pressed left at (1024, 542)
Screenshot: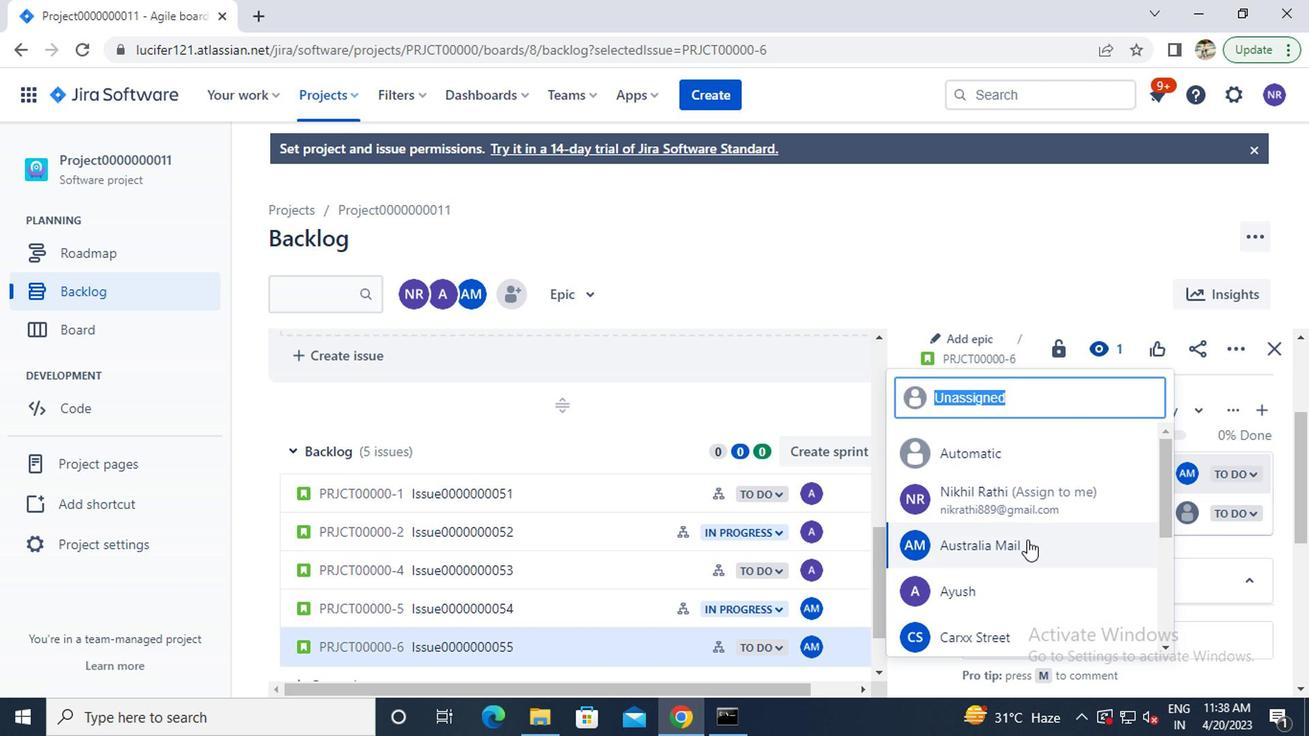 
Action: Mouse moved to (1268, 351)
Screenshot: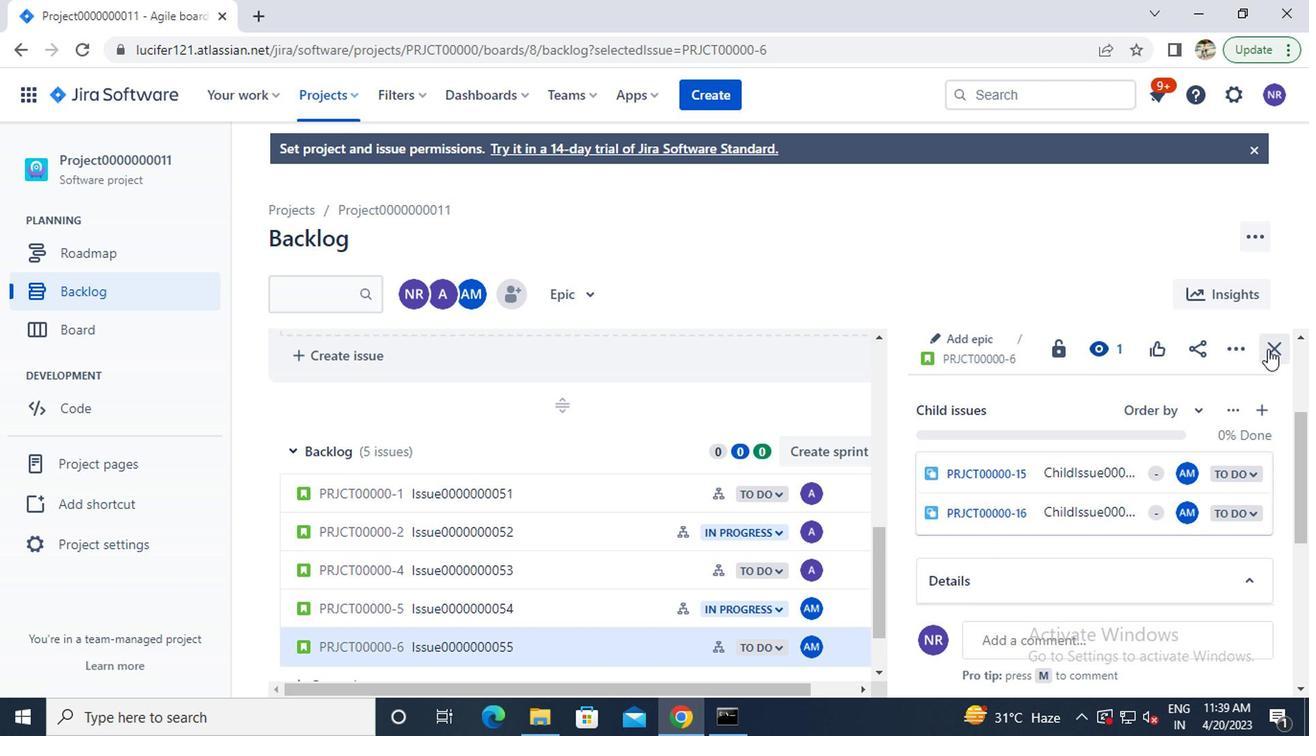 
Action: Mouse pressed left at (1268, 351)
Screenshot: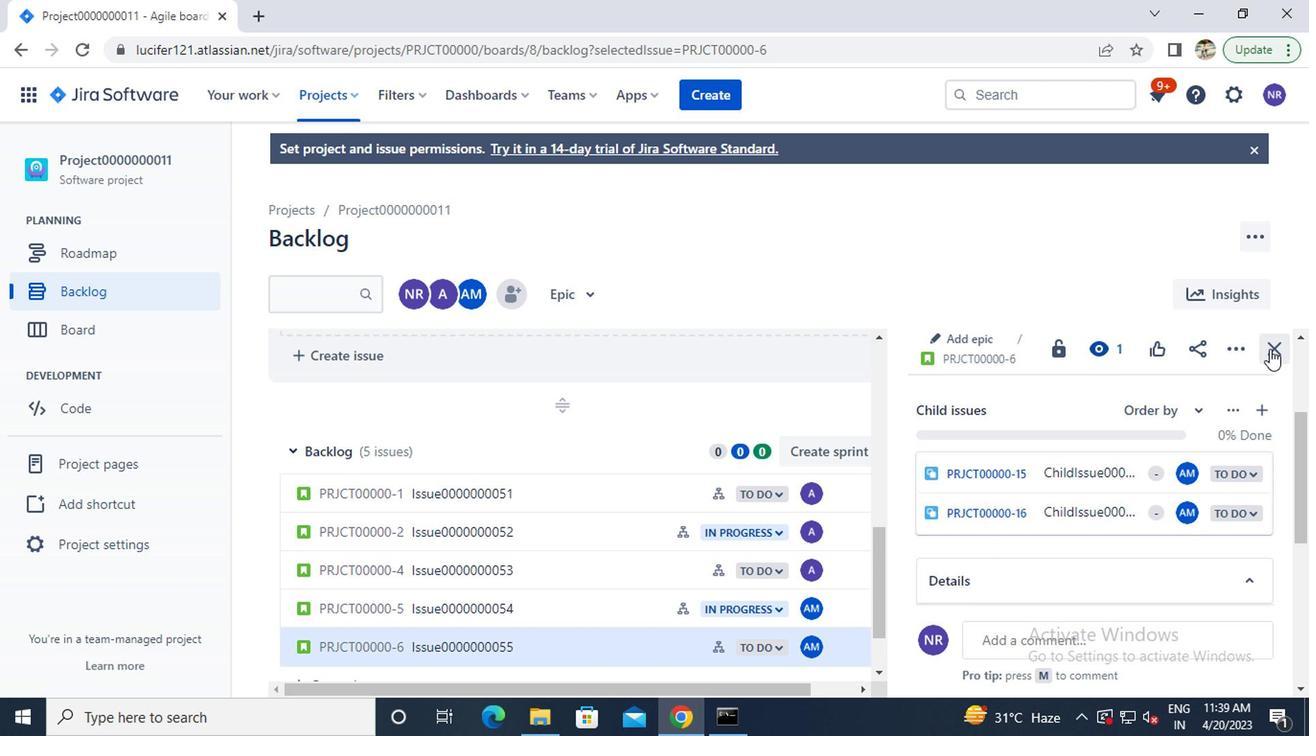 
Action: Mouse moved to (1268, 351)
Screenshot: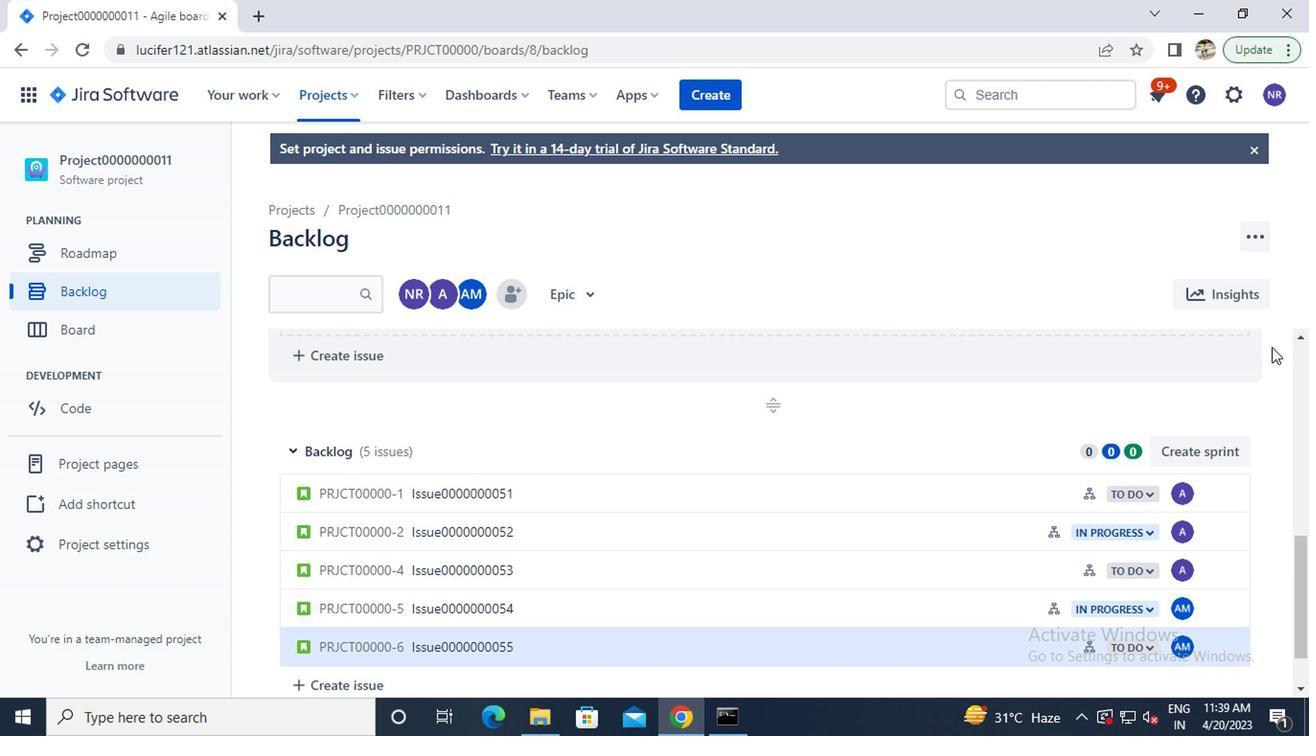 
